 Task: In the  document Ai.odt, select heading and apply ' Italics' Use the "find feature" to find mentioned word and apply Strikethrough in: 'ethical considerations'. Insert smartchip (Place) on bottom of the page New York Insert the mentioned footnote for 6th word with font style Arial and font size 8: The source material provides additional context
Action: Mouse moved to (1215, 146)
Screenshot: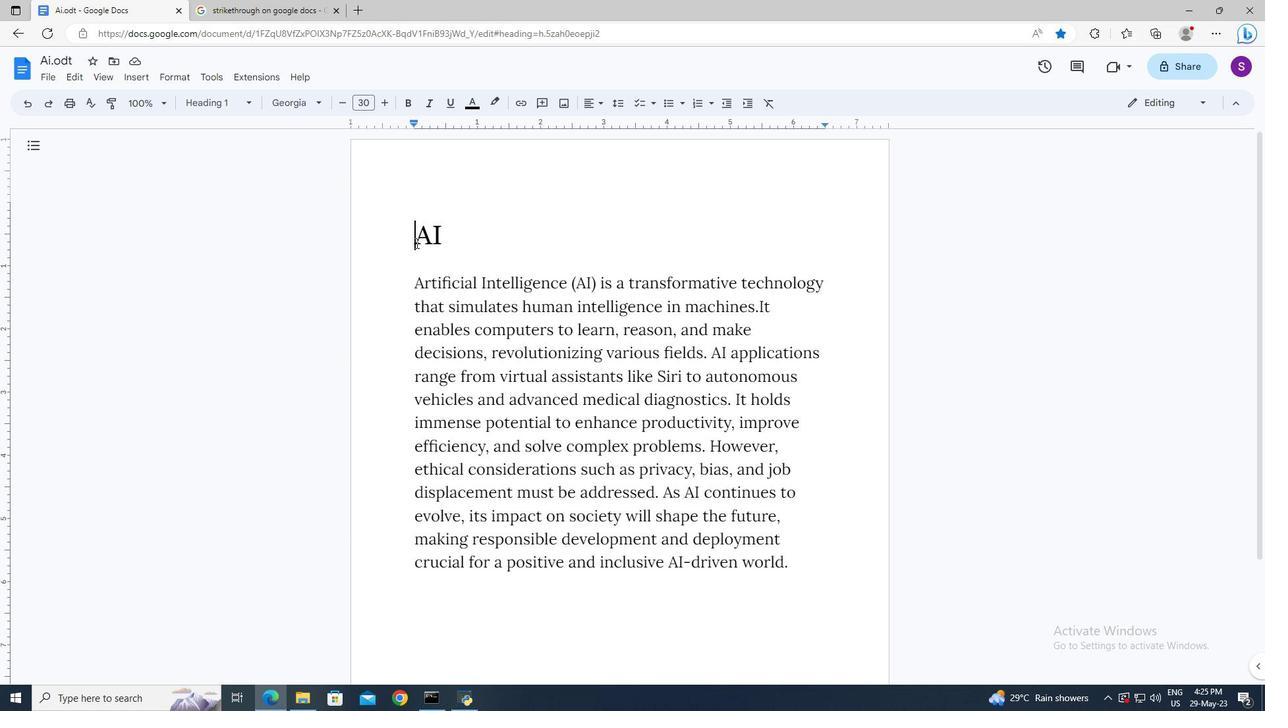 
Action: Mouse pressed left at (1215, 146)
Screenshot: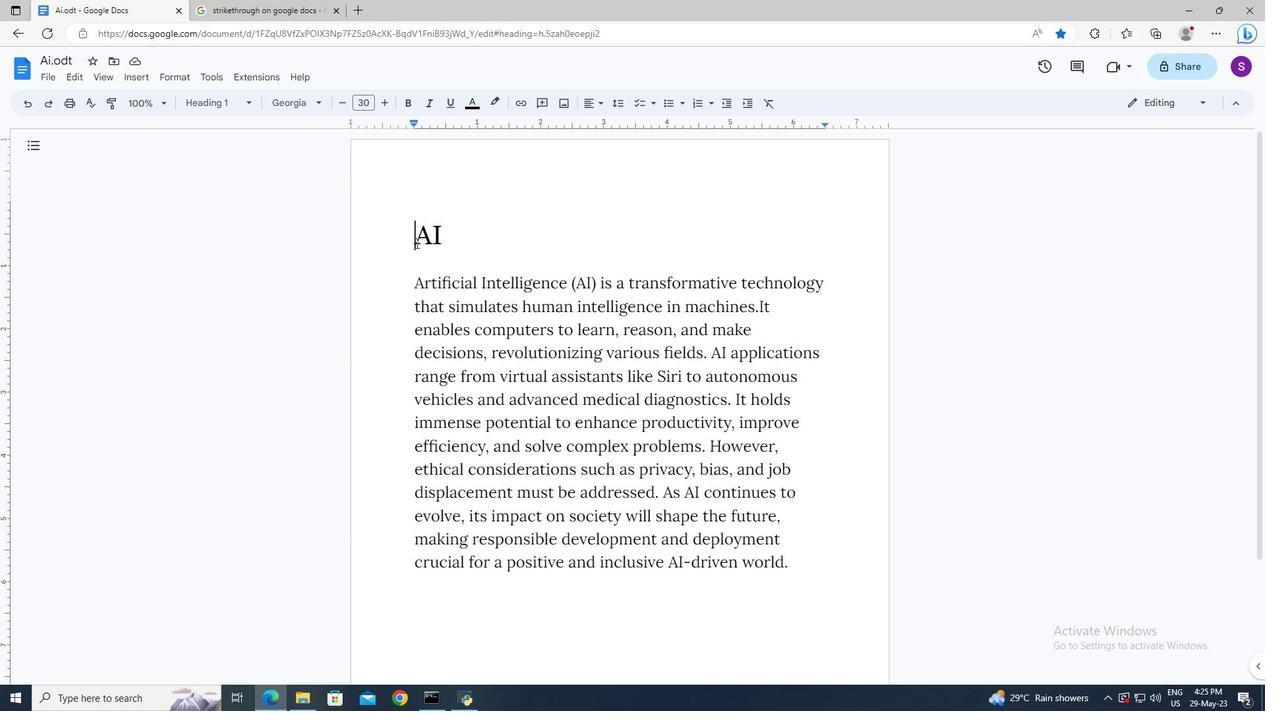 
Action: Mouse moved to (415, 243)
Screenshot: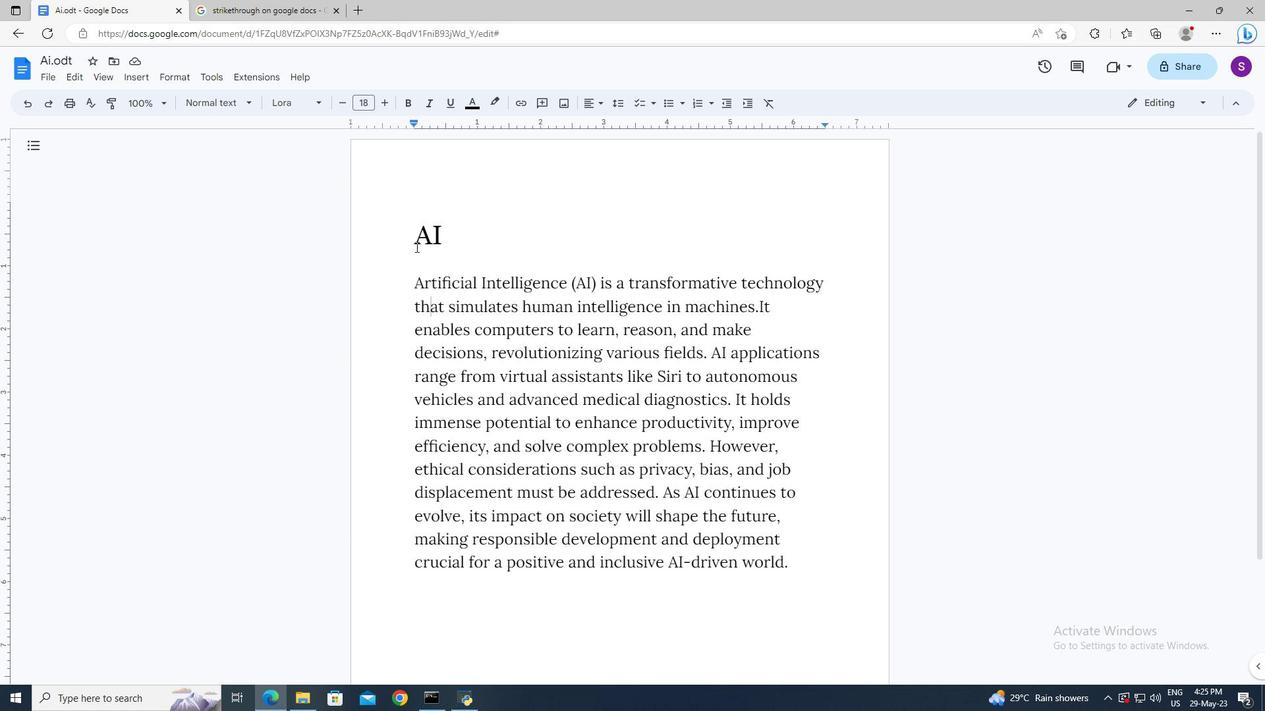 
Action: Mouse pressed left at (415, 243)
Screenshot: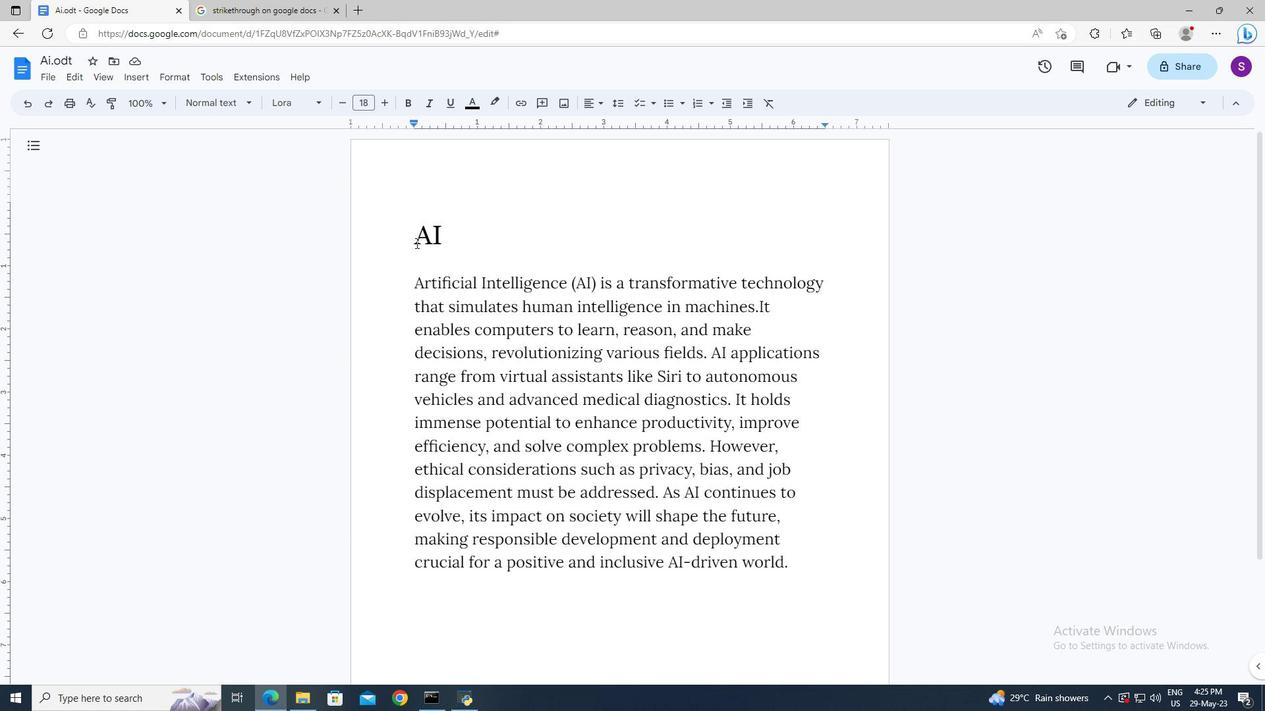
Action: Key pressed <Key.shift><Key.right>
Screenshot: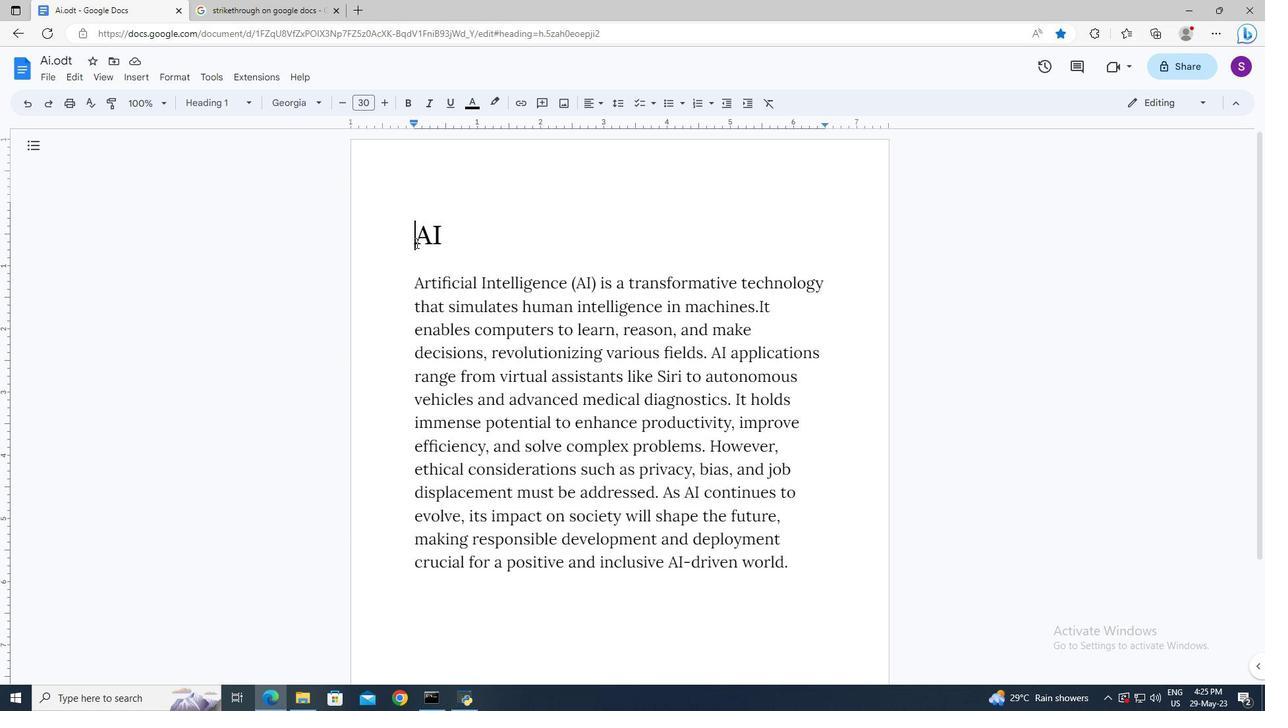 
Action: Mouse moved to (432, 108)
Screenshot: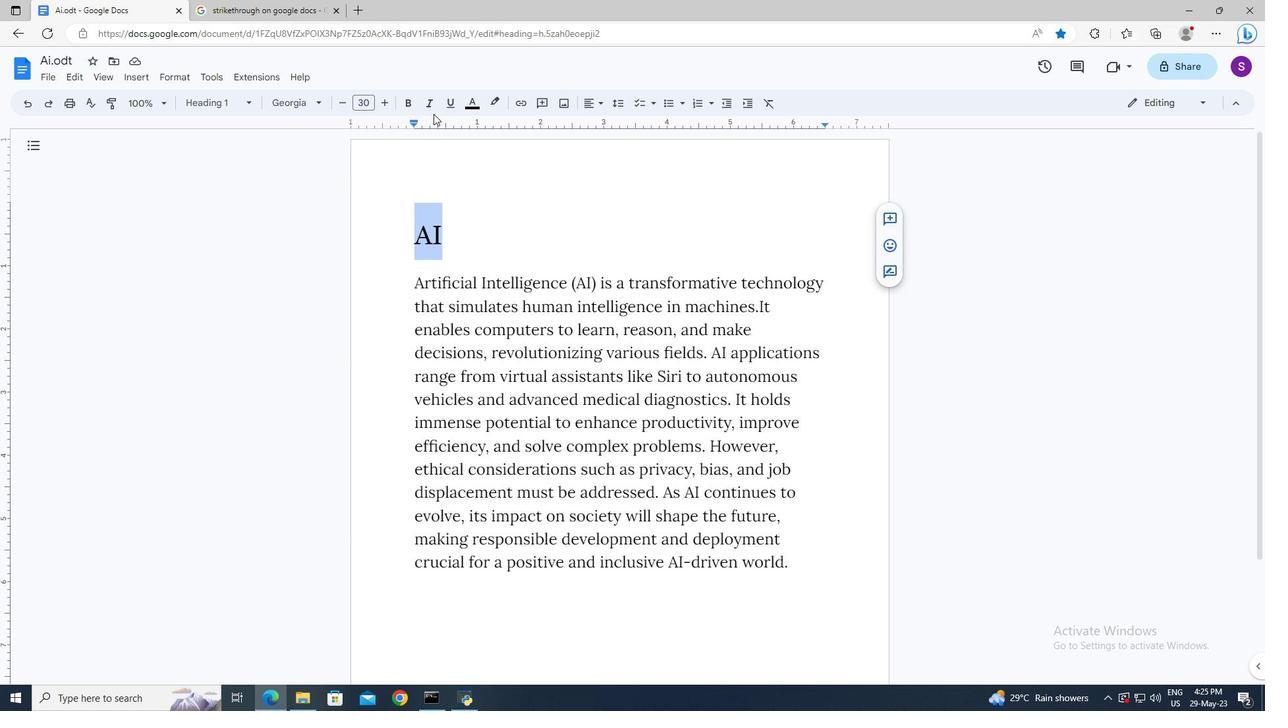 
Action: Mouse pressed left at (432, 108)
Screenshot: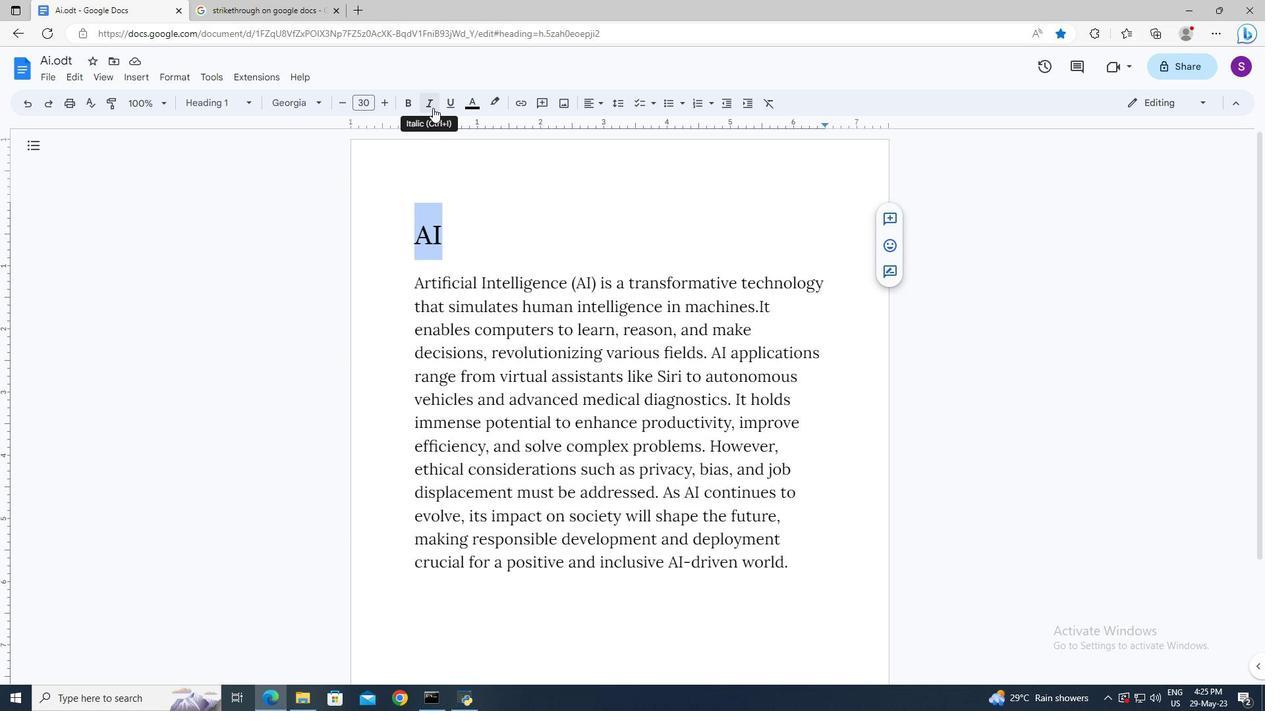 
Action: Mouse moved to (501, 204)
Screenshot: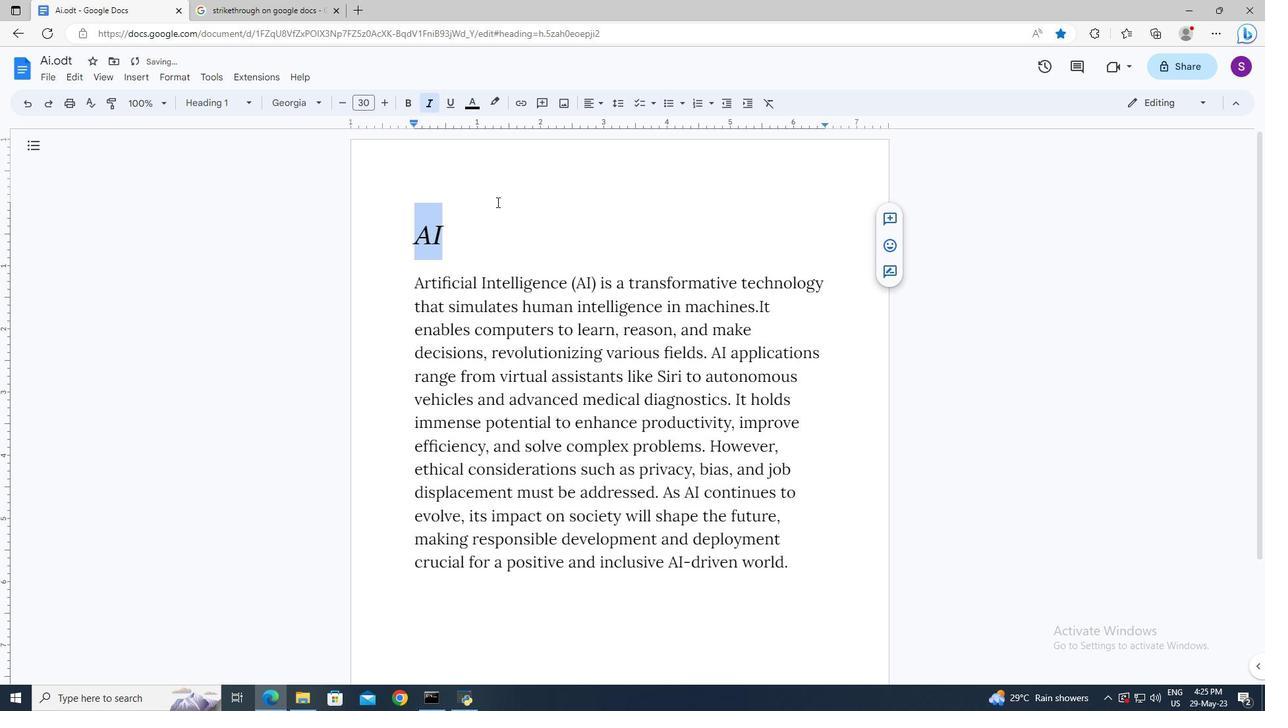 
Action: Mouse pressed left at (501, 204)
Screenshot: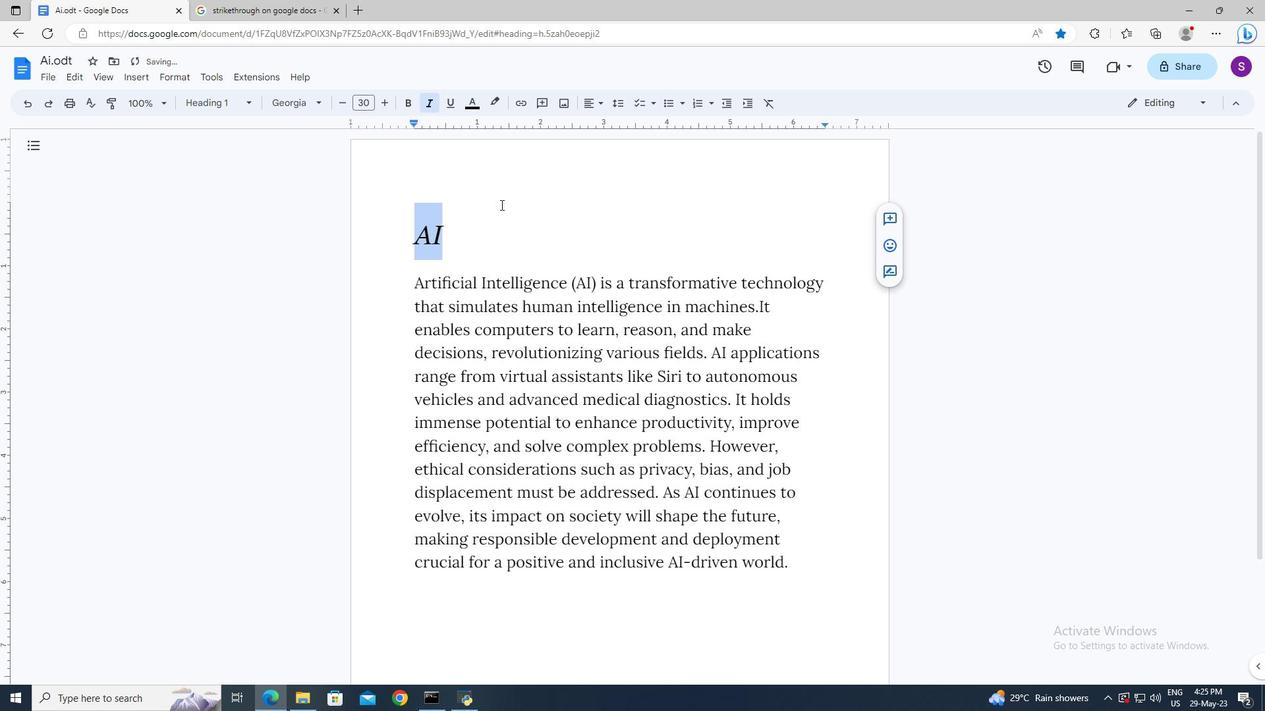 
Action: Key pressed ctrl+Fethical<Key.space>considerations<Key.enter>
Screenshot: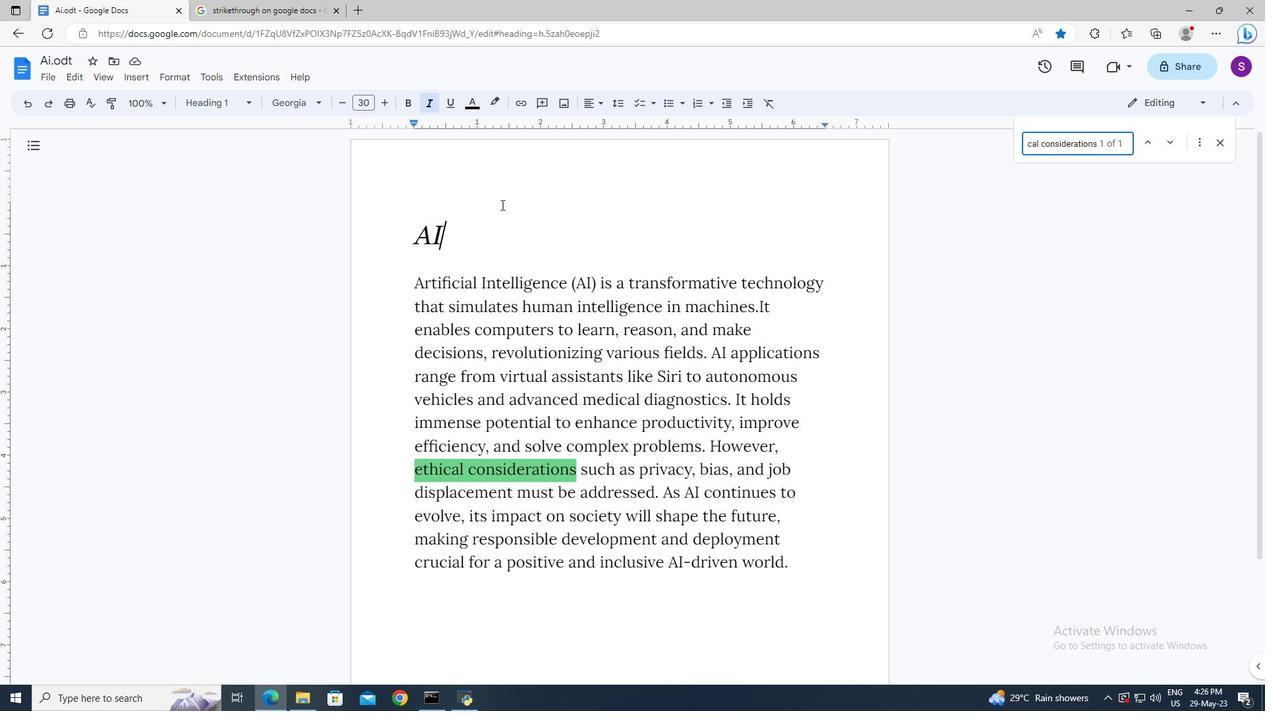 
Action: Mouse moved to (187, 82)
Screenshot: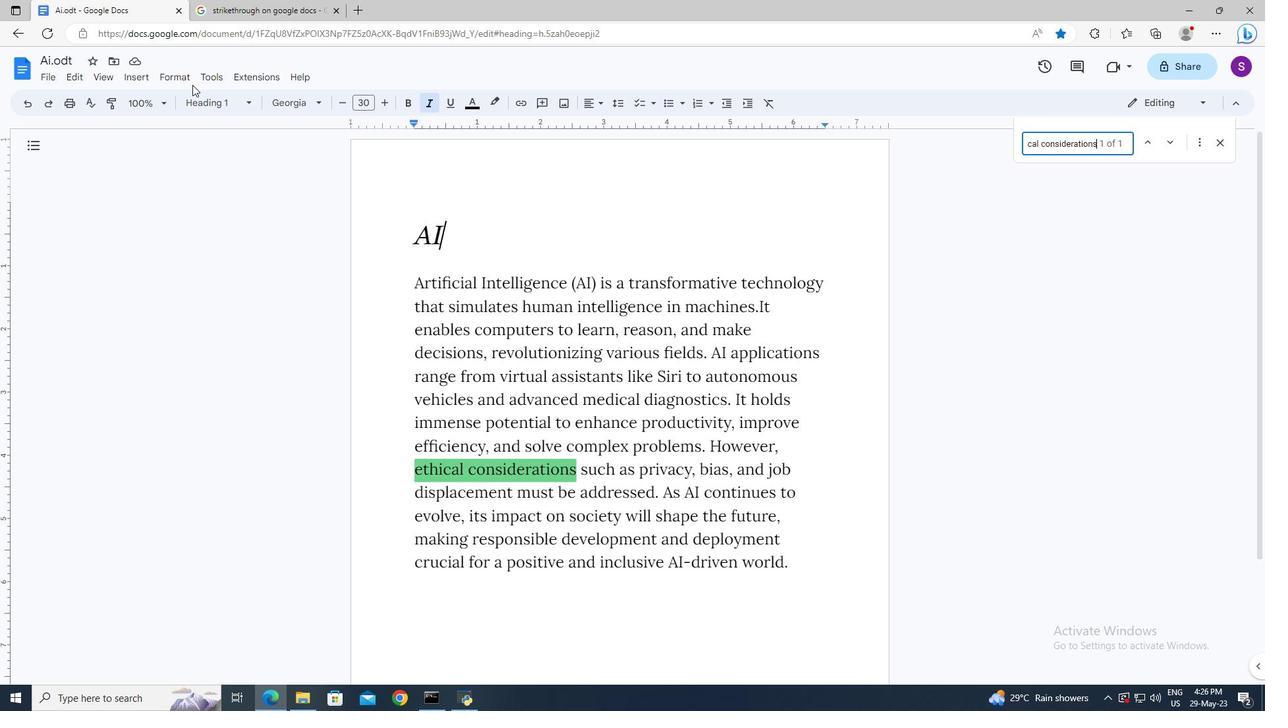 
Action: Mouse pressed left at (187, 82)
Screenshot: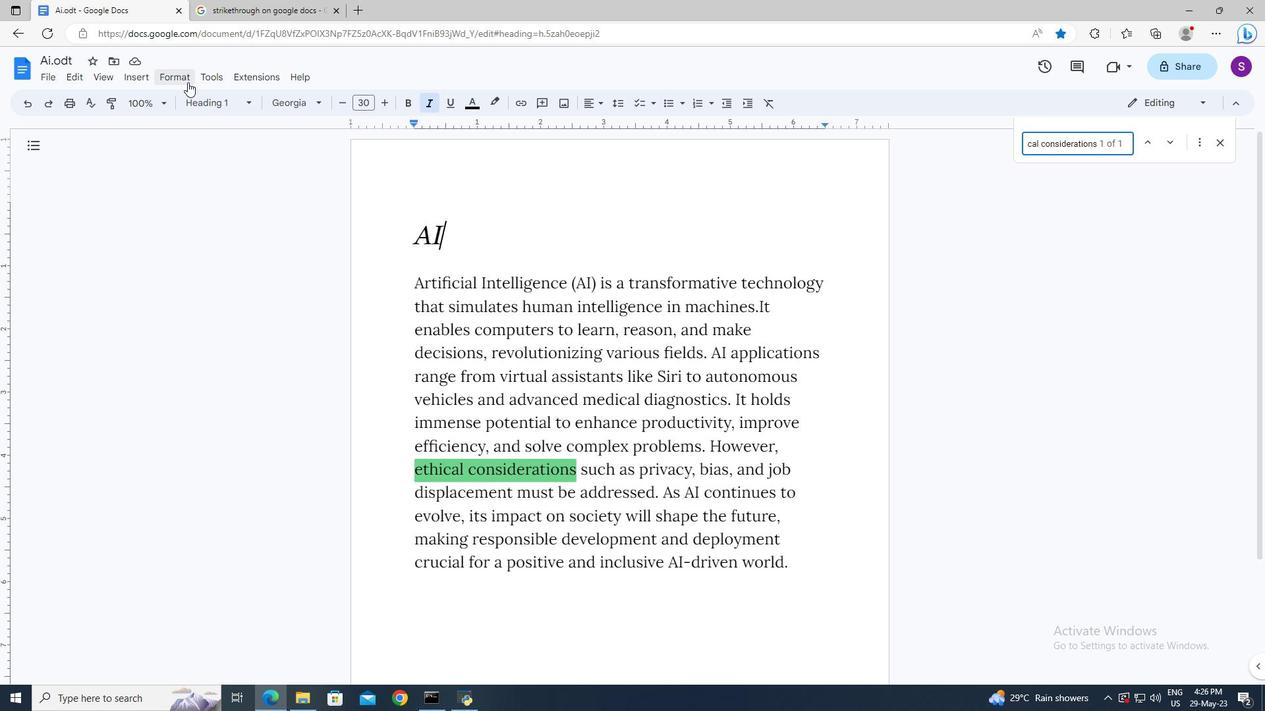 
Action: Mouse moved to (412, 159)
Screenshot: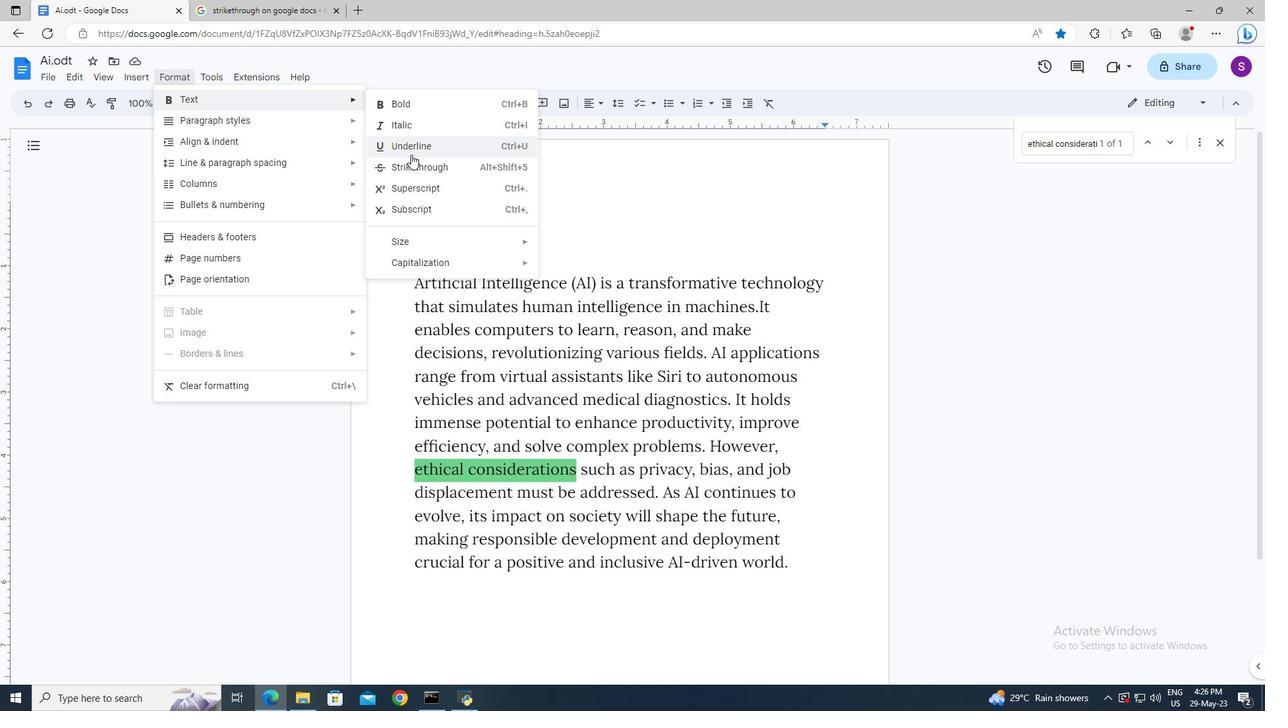 
Action: Mouse pressed left at (412, 159)
Screenshot: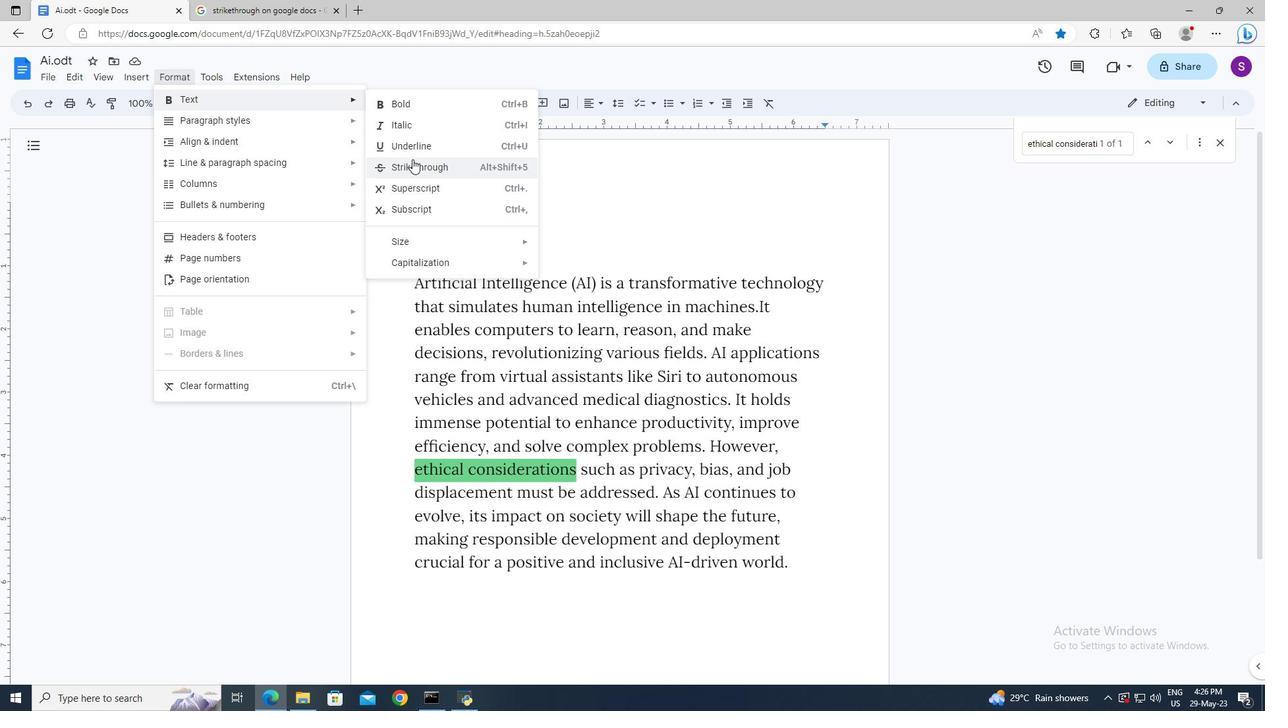
Action: Mouse moved to (429, 472)
Screenshot: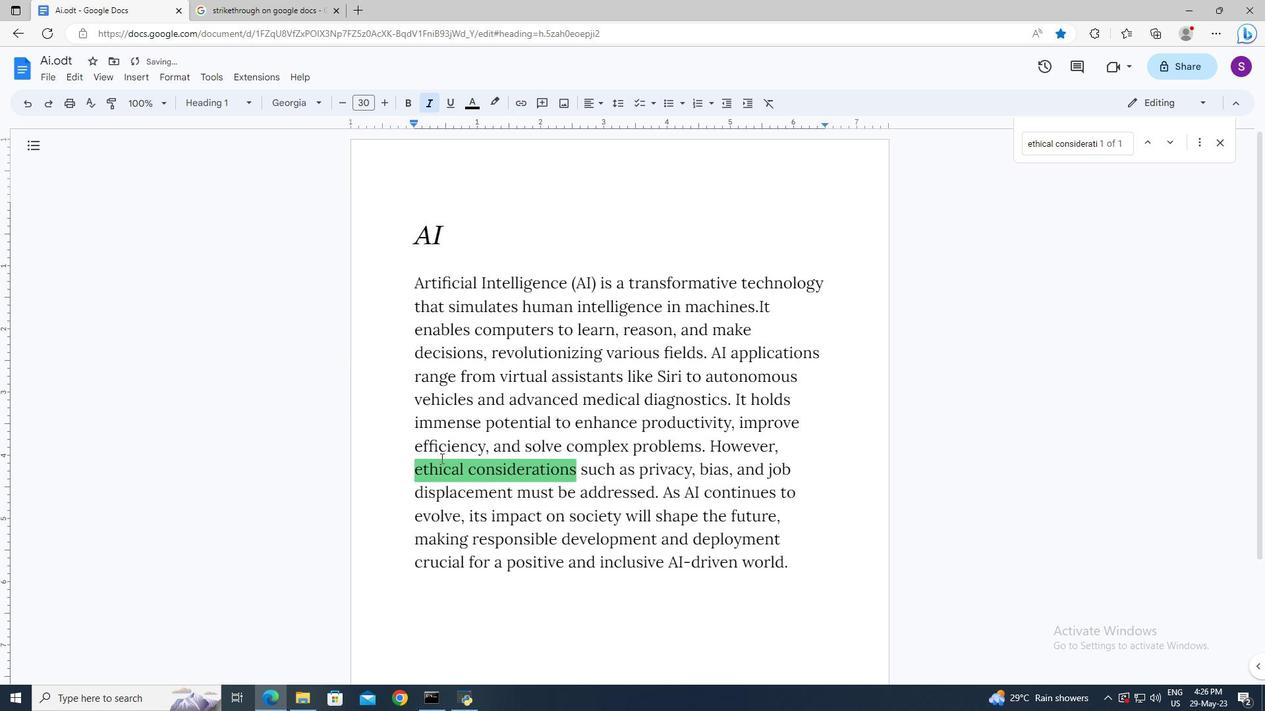 
Action: Mouse pressed left at (429, 472)
Screenshot: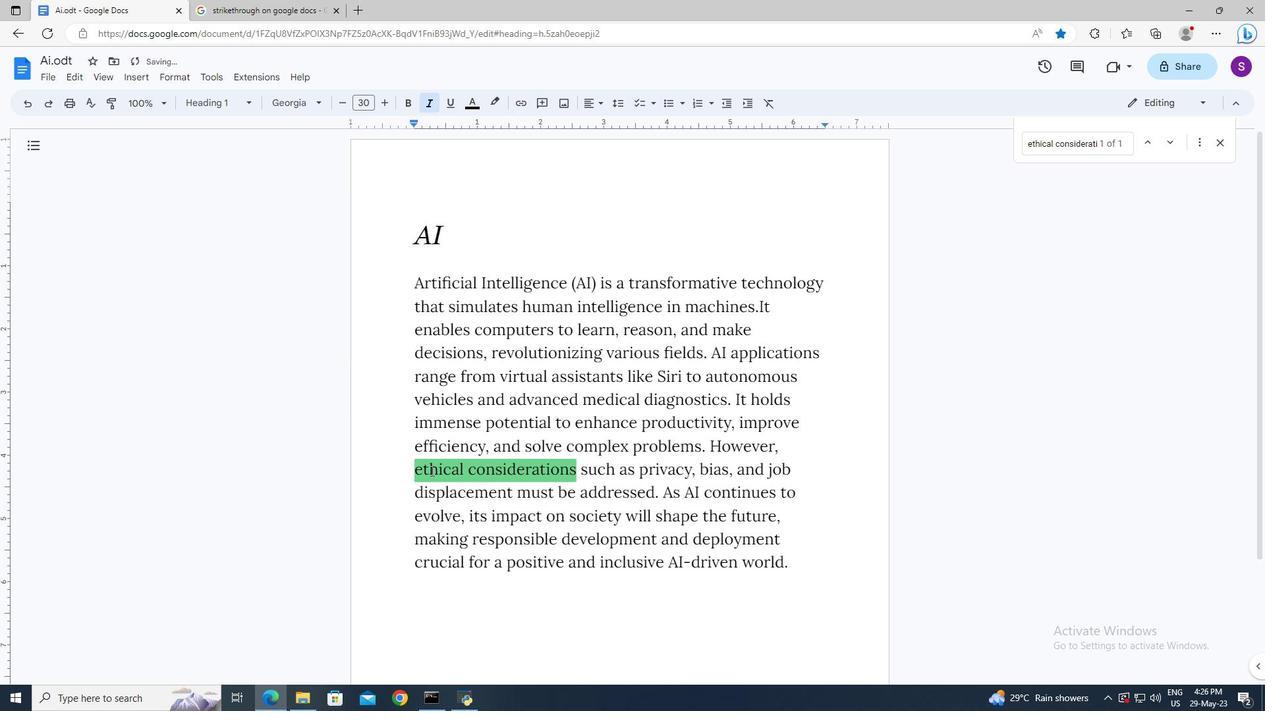
Action: Mouse moved to (415, 467)
Screenshot: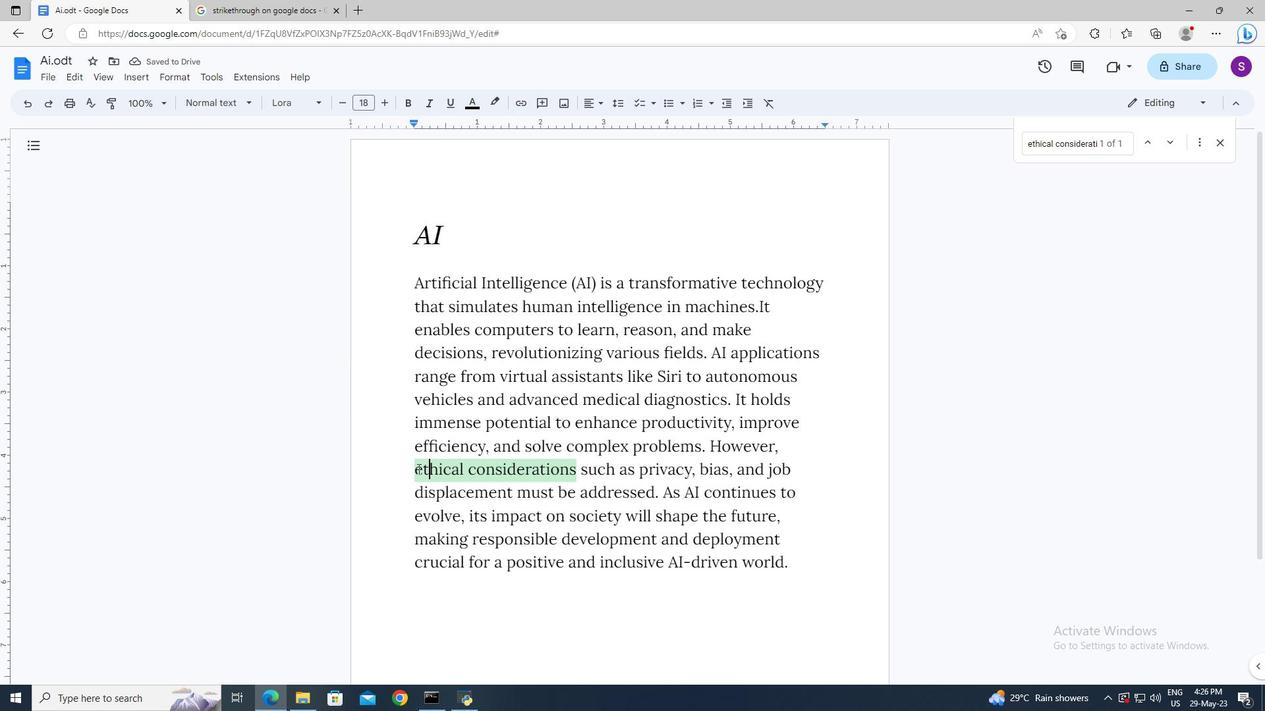 
Action: Mouse pressed left at (415, 467)
Screenshot: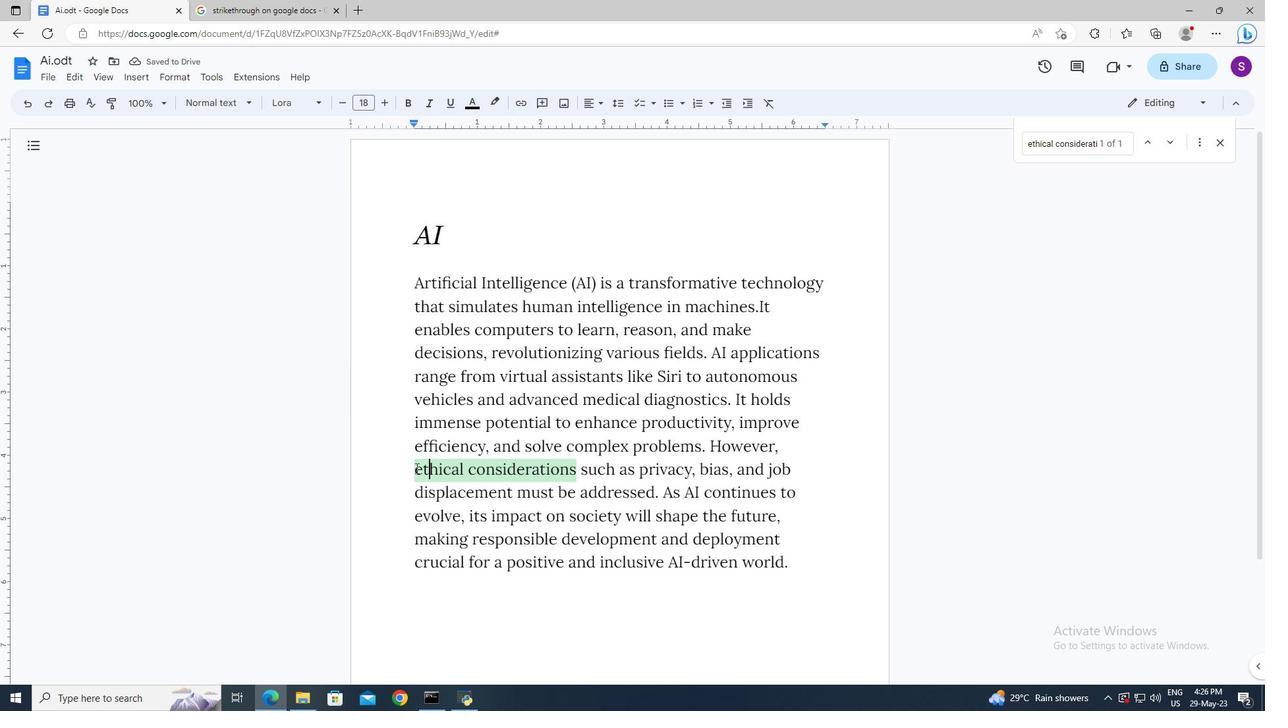 
Action: Mouse moved to (551, 469)
Screenshot: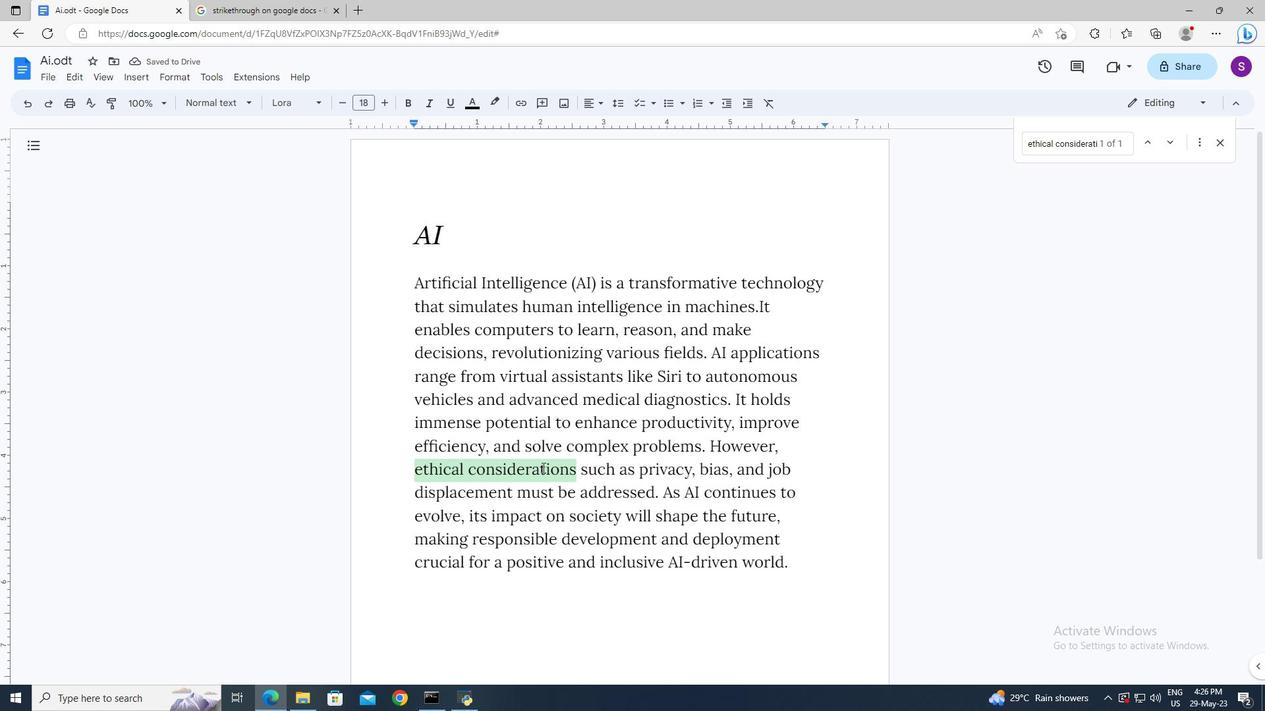 
Action: Key pressed <Key.shift>
Screenshot: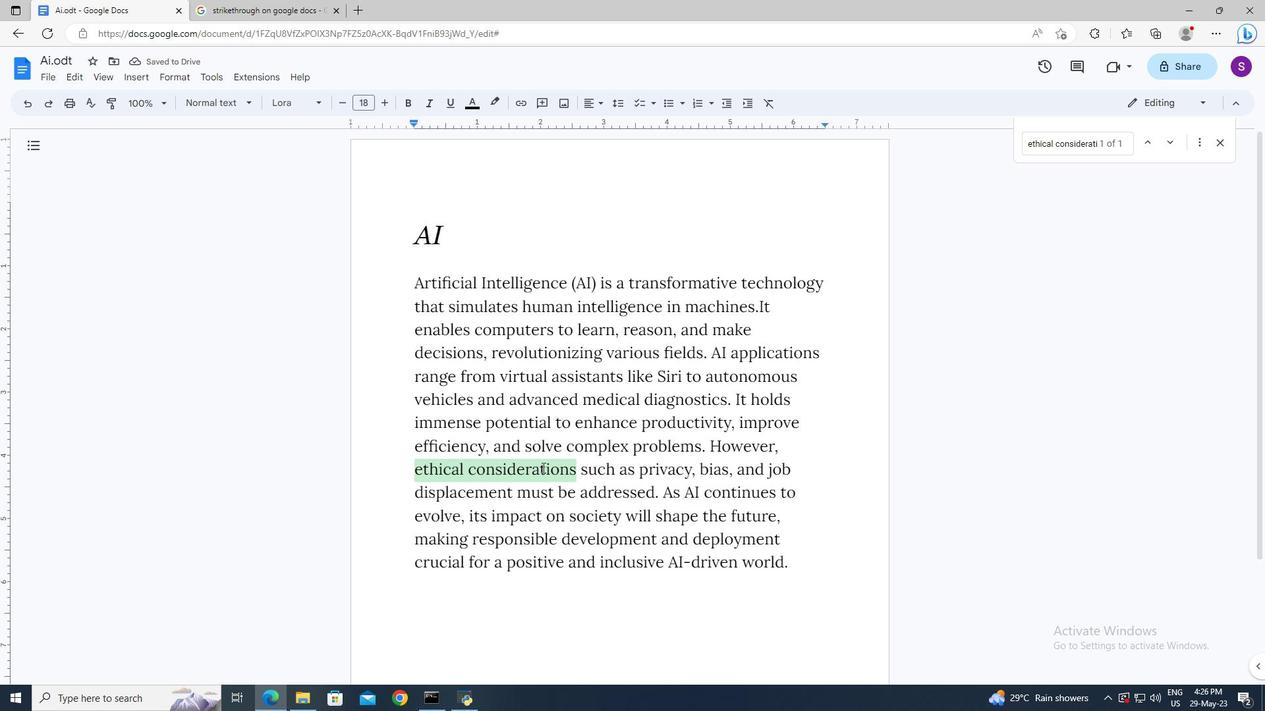 
Action: Mouse moved to (573, 472)
Screenshot: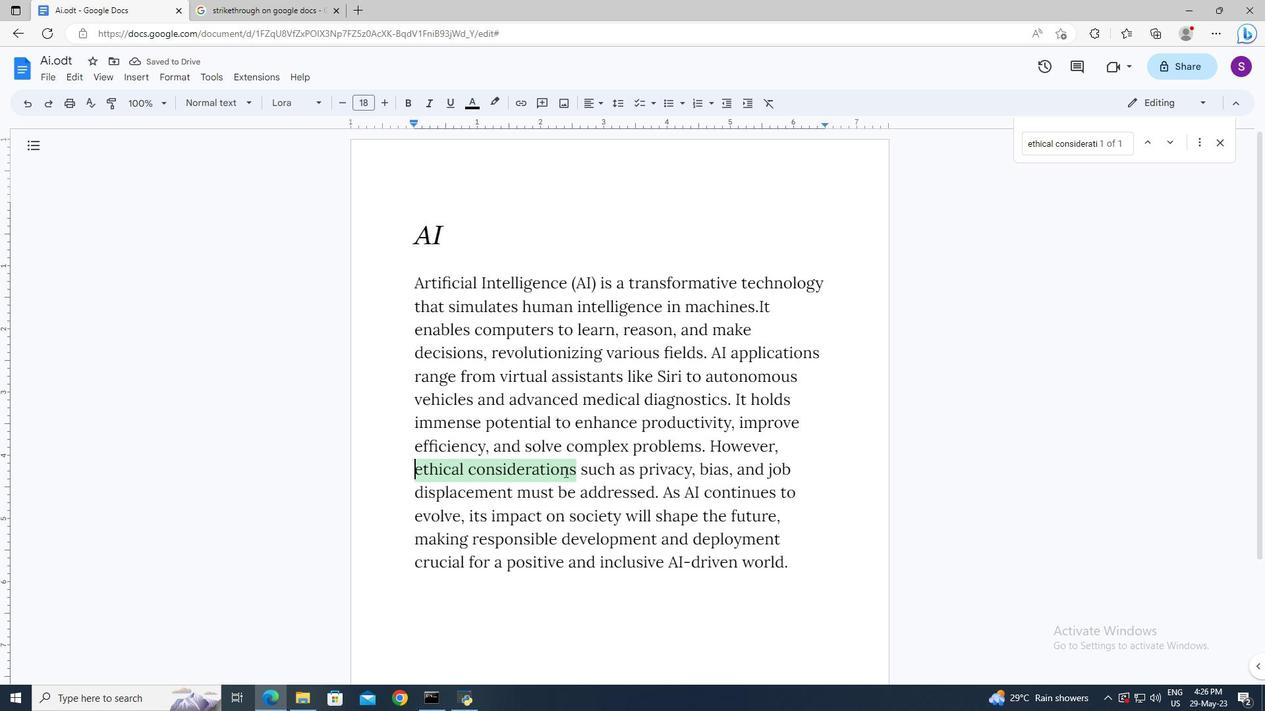 
Action: Key pressed <Key.shift>
Screenshot: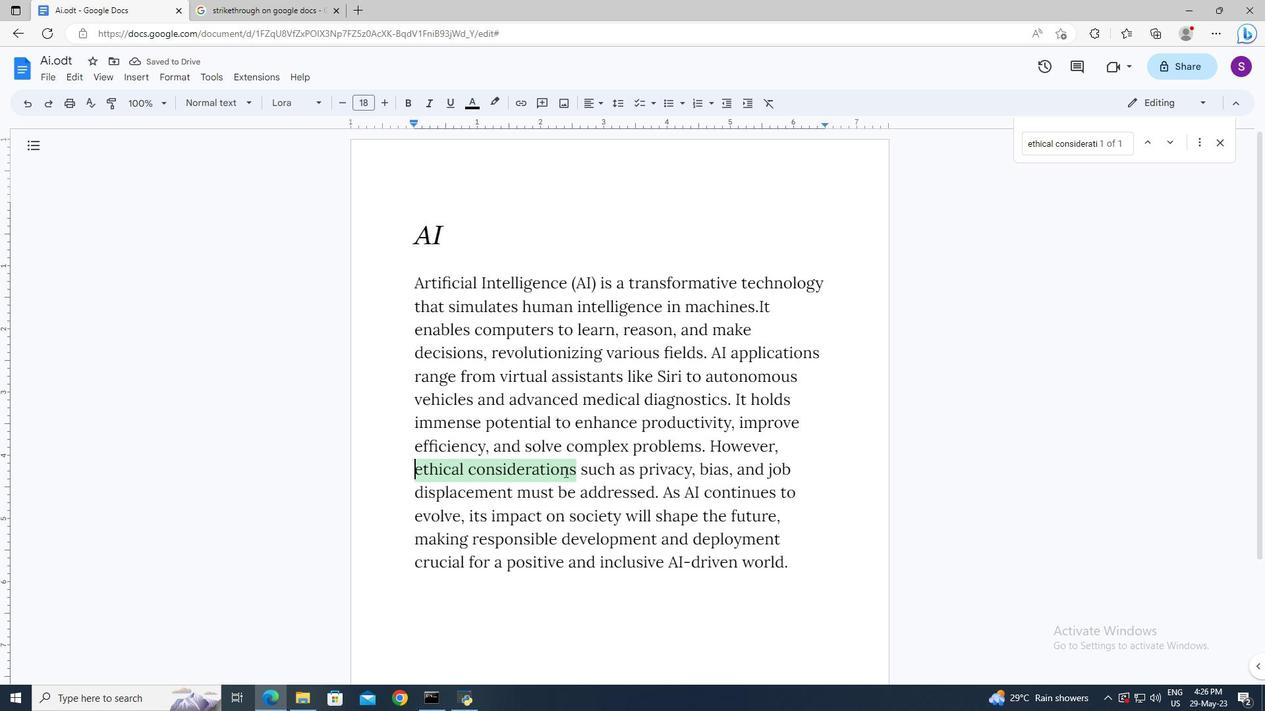 
Action: Mouse moved to (575, 471)
Screenshot: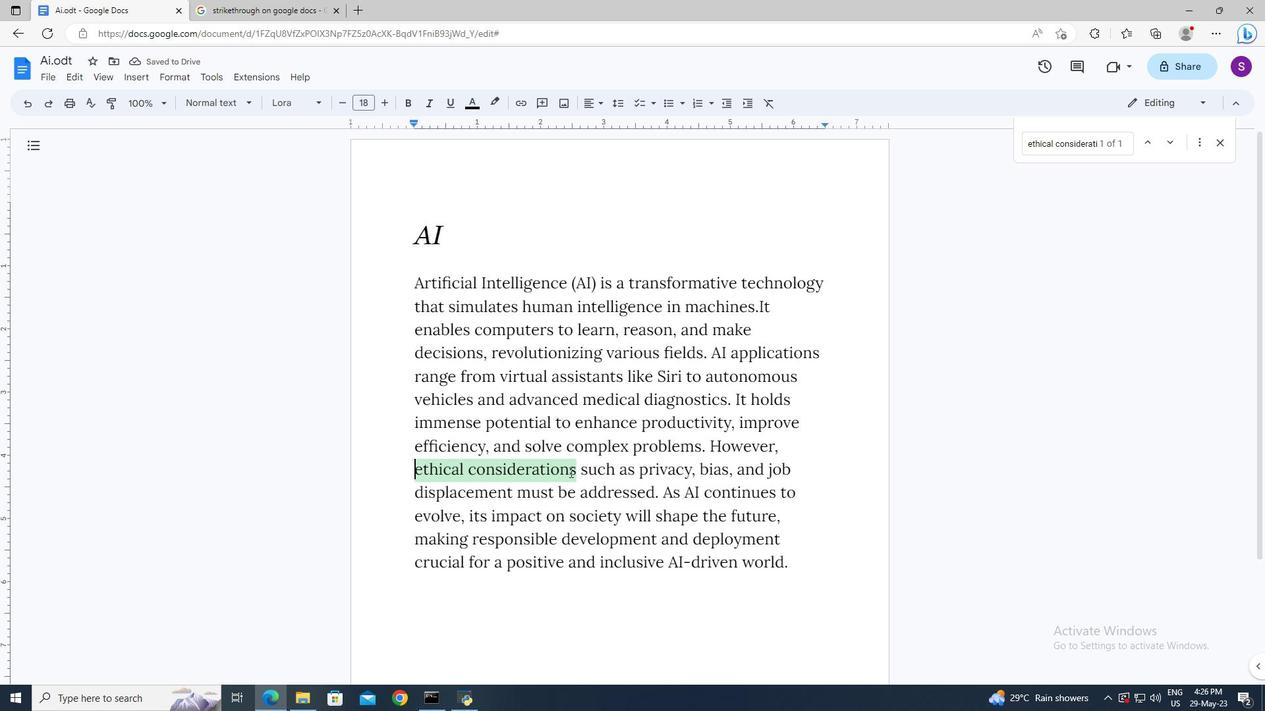 
Action: Key pressed <Key.shift><Key.shift><Key.shift><Key.shift><Key.shift><Key.shift>
Screenshot: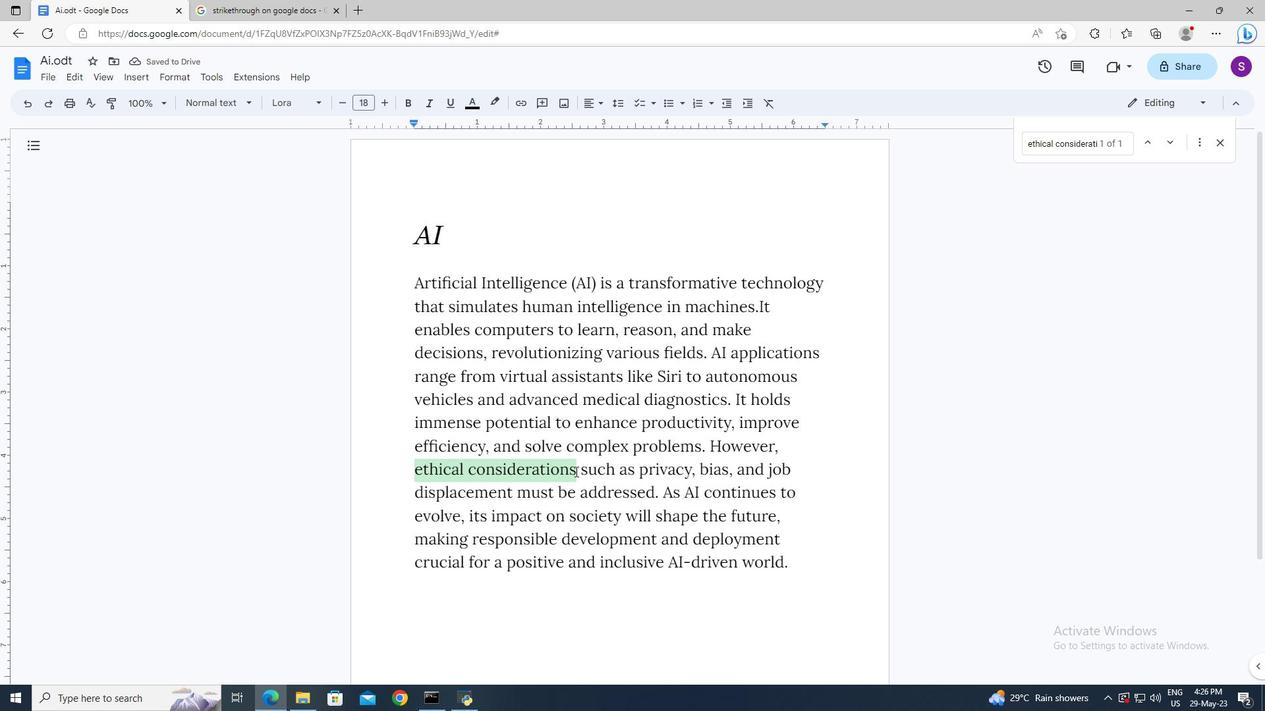 
Action: Mouse pressed left at (575, 471)
Screenshot: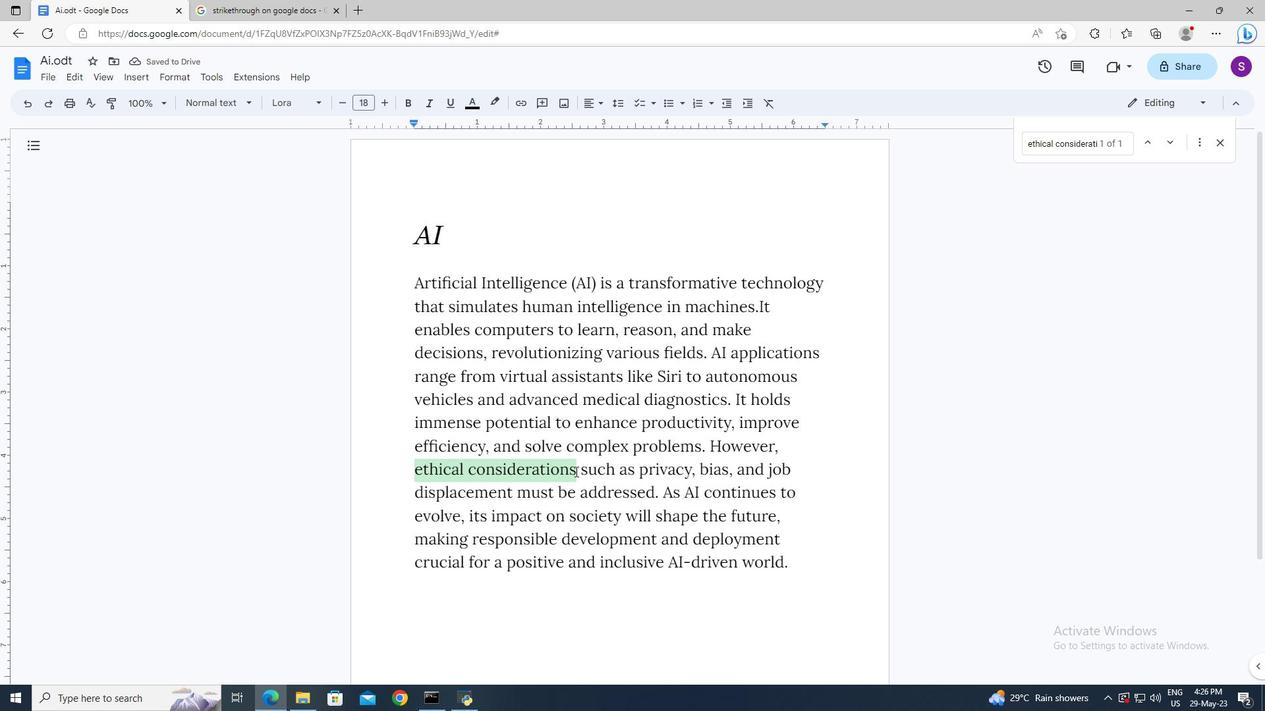 
Action: Key pressed <Key.shift><Key.shift><Key.shift><Key.shift><Key.shift><Key.shift>
Screenshot: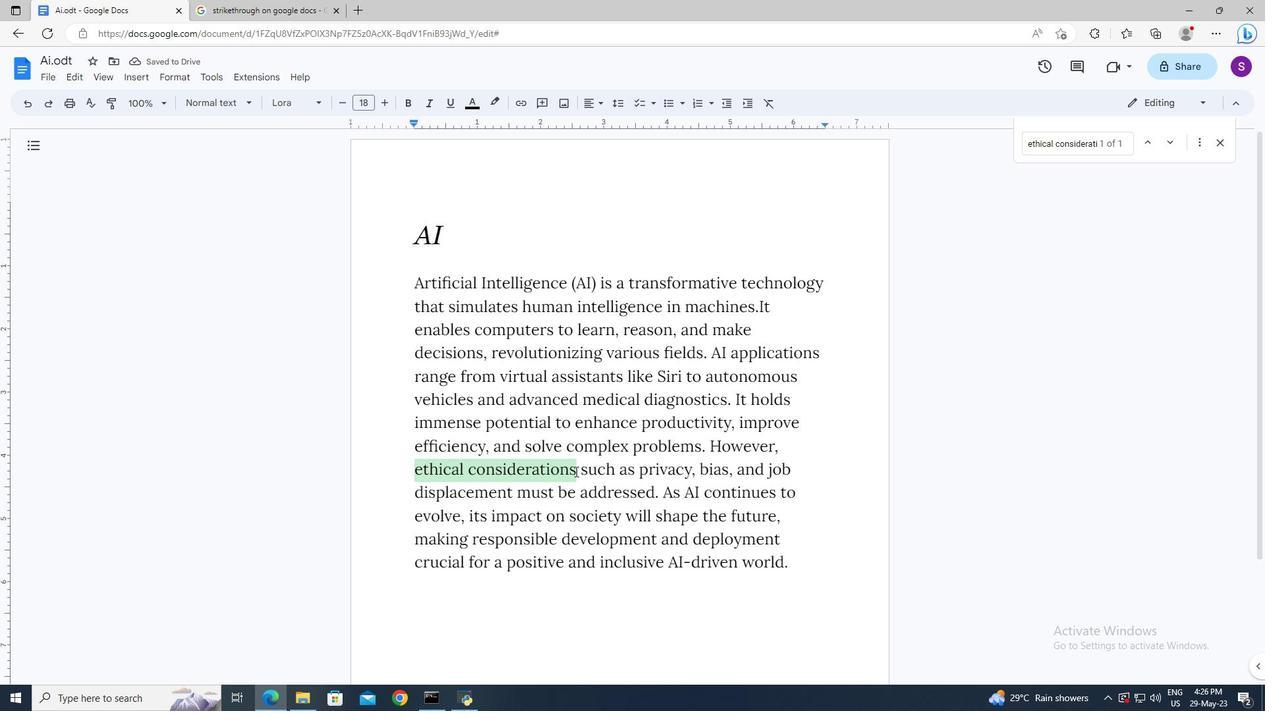 
Action: Mouse moved to (185, 82)
Screenshot: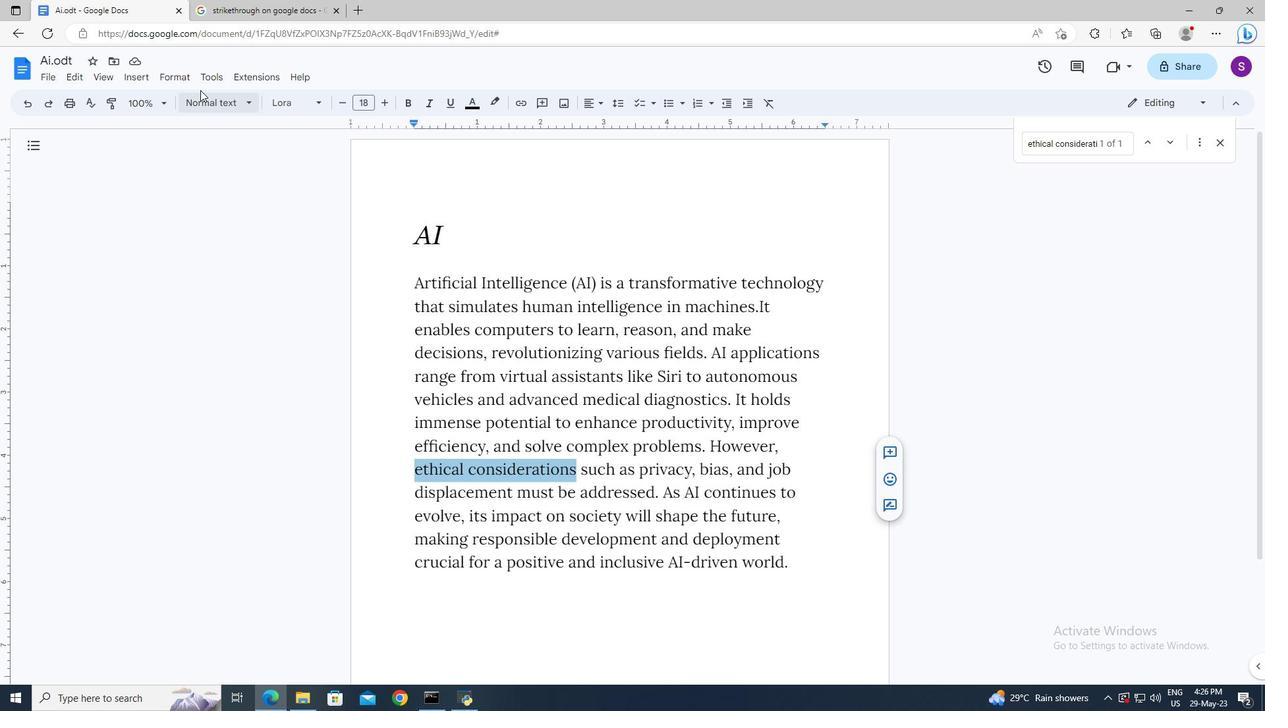 
Action: Mouse pressed left at (185, 82)
Screenshot: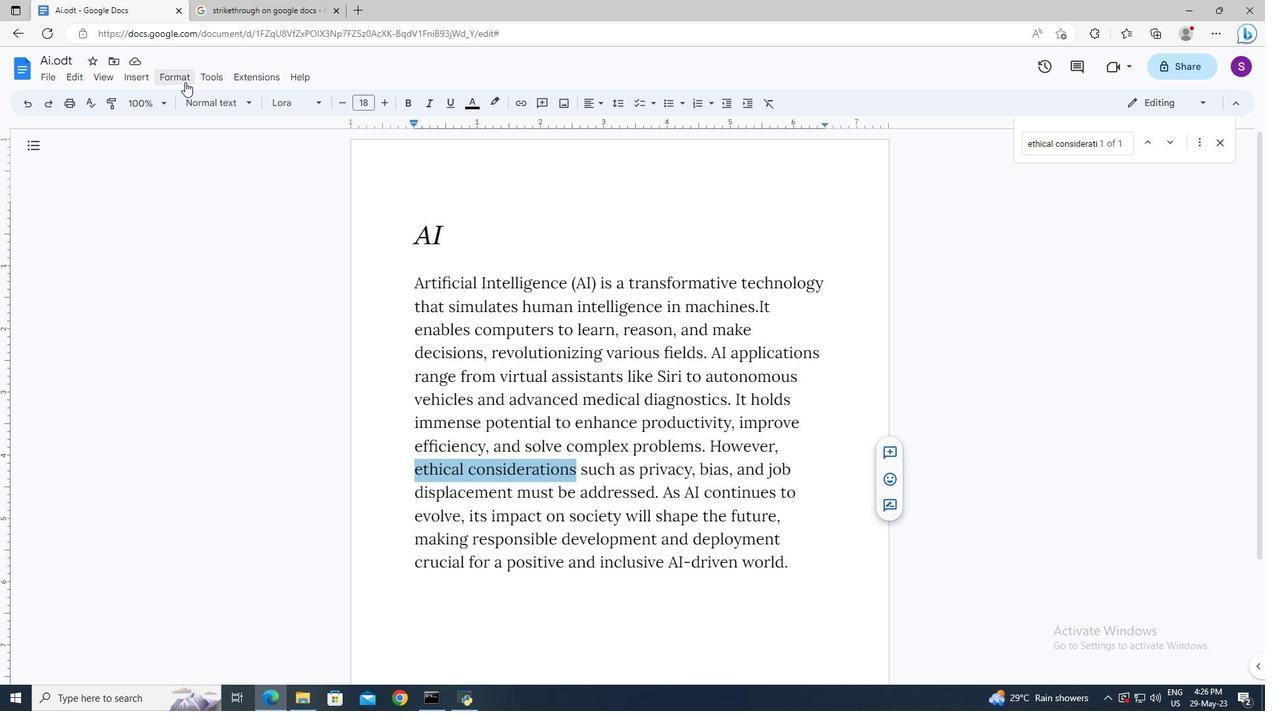 
Action: Mouse moved to (407, 164)
Screenshot: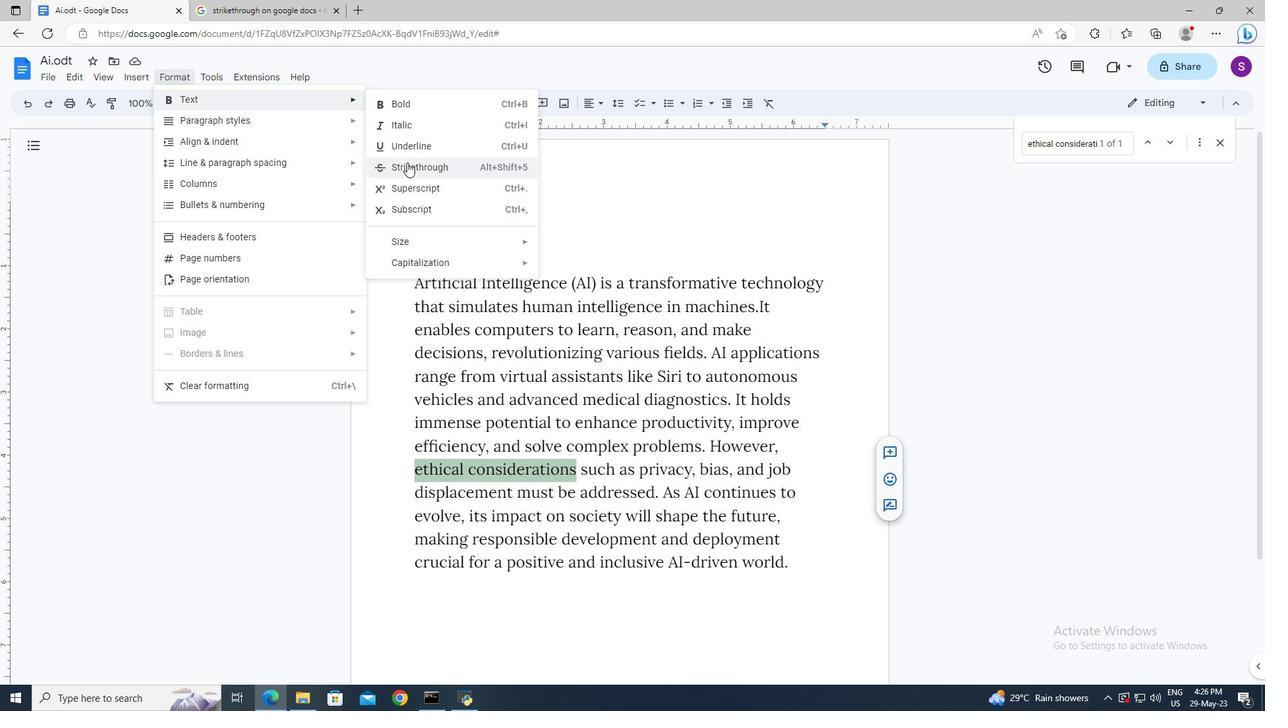 
Action: Mouse pressed left at (407, 164)
Screenshot: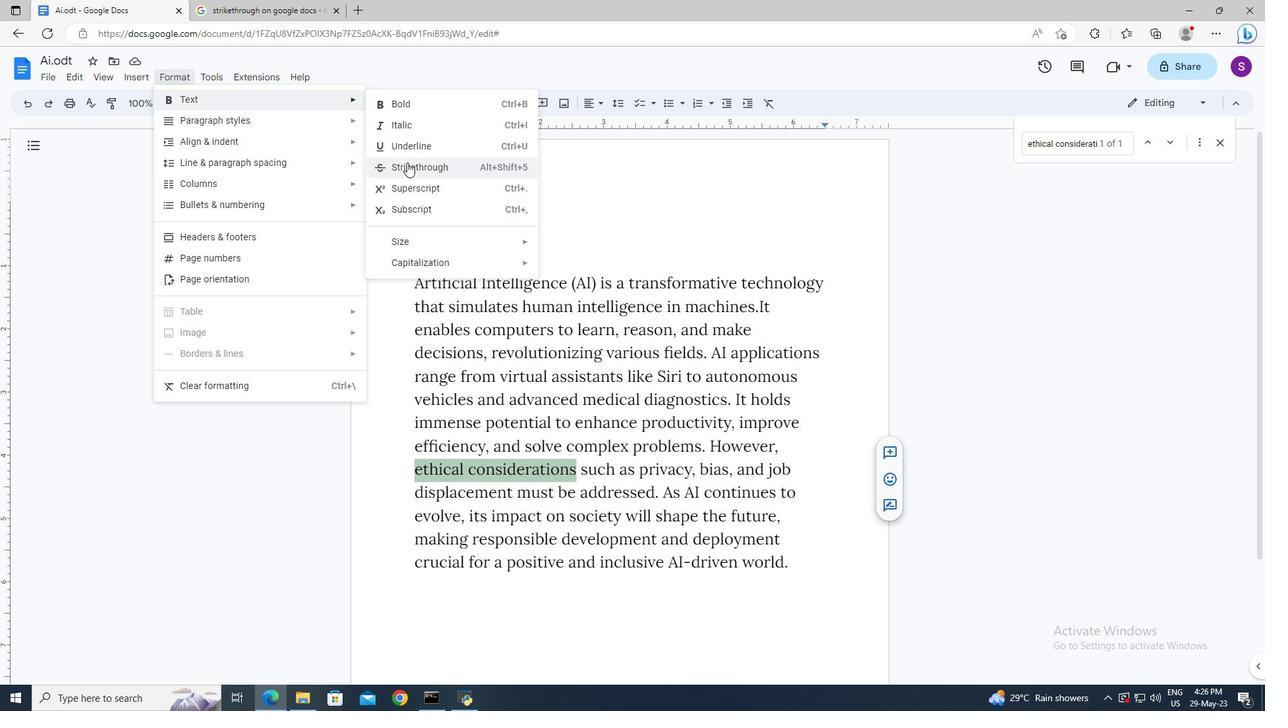 
Action: Mouse moved to (510, 343)
Screenshot: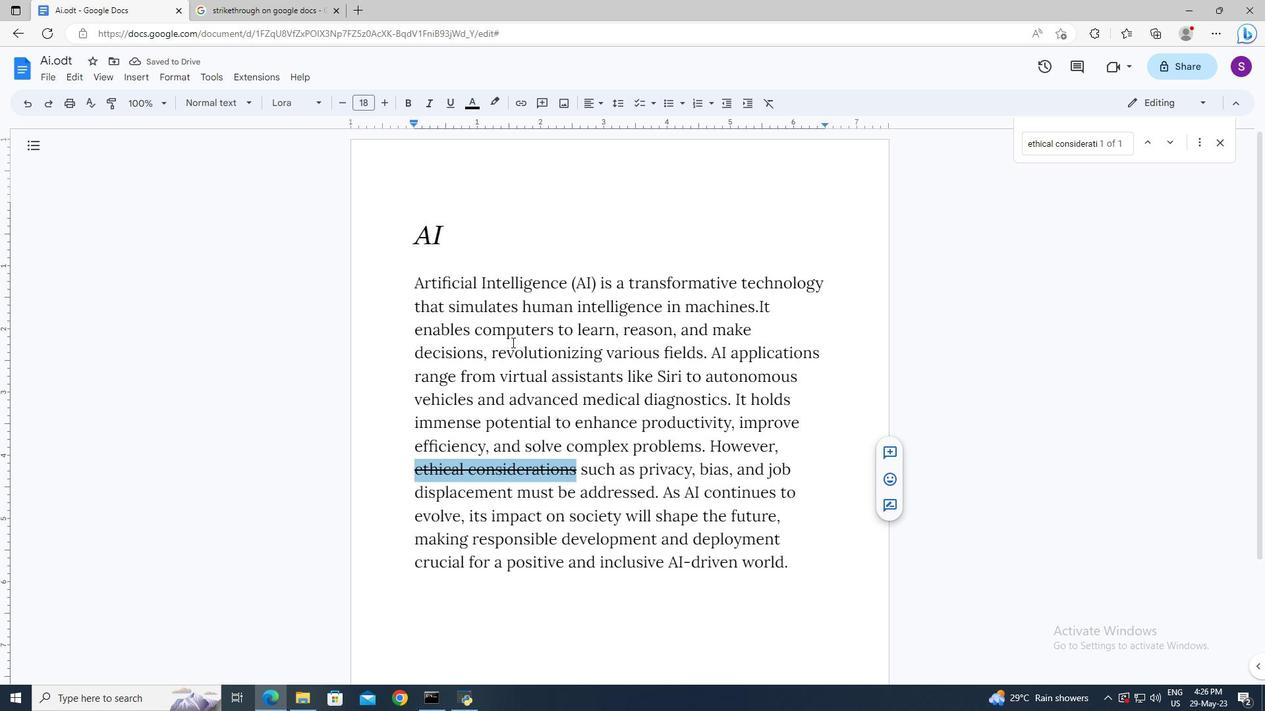 
Action: Mouse scrolled (510, 343) with delta (0, 0)
Screenshot: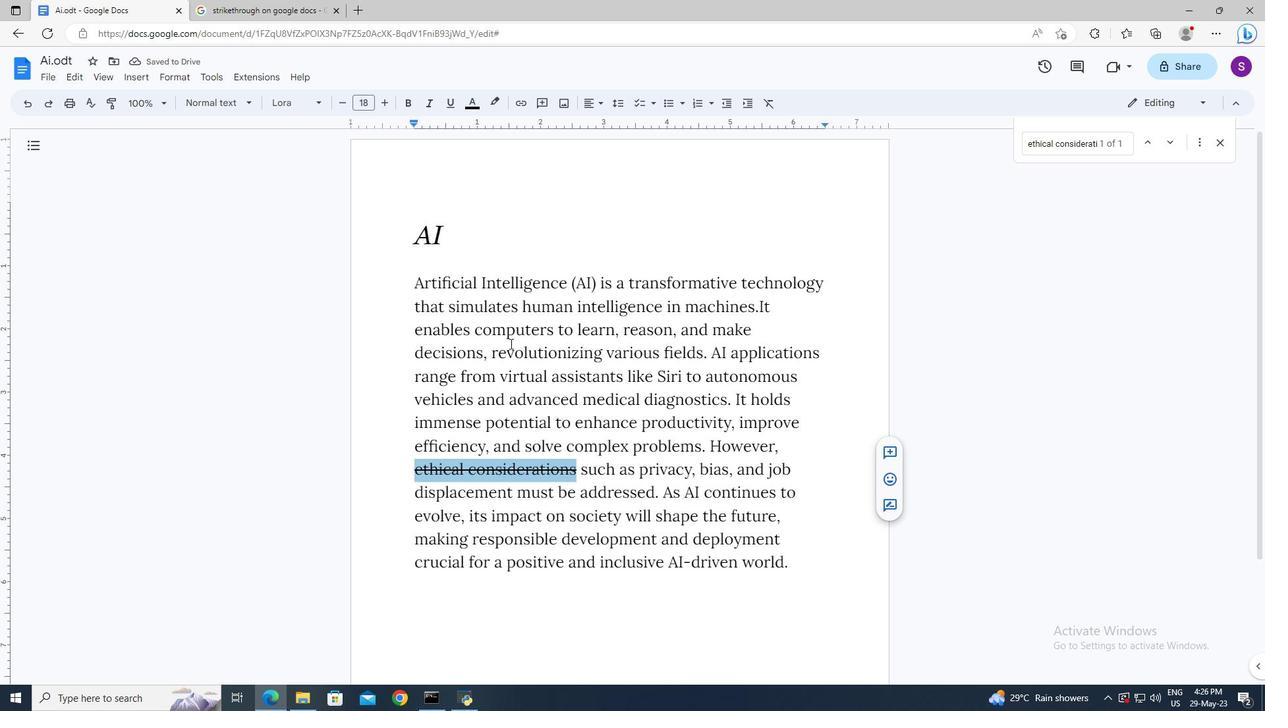 
Action: Mouse moved to (491, 462)
Screenshot: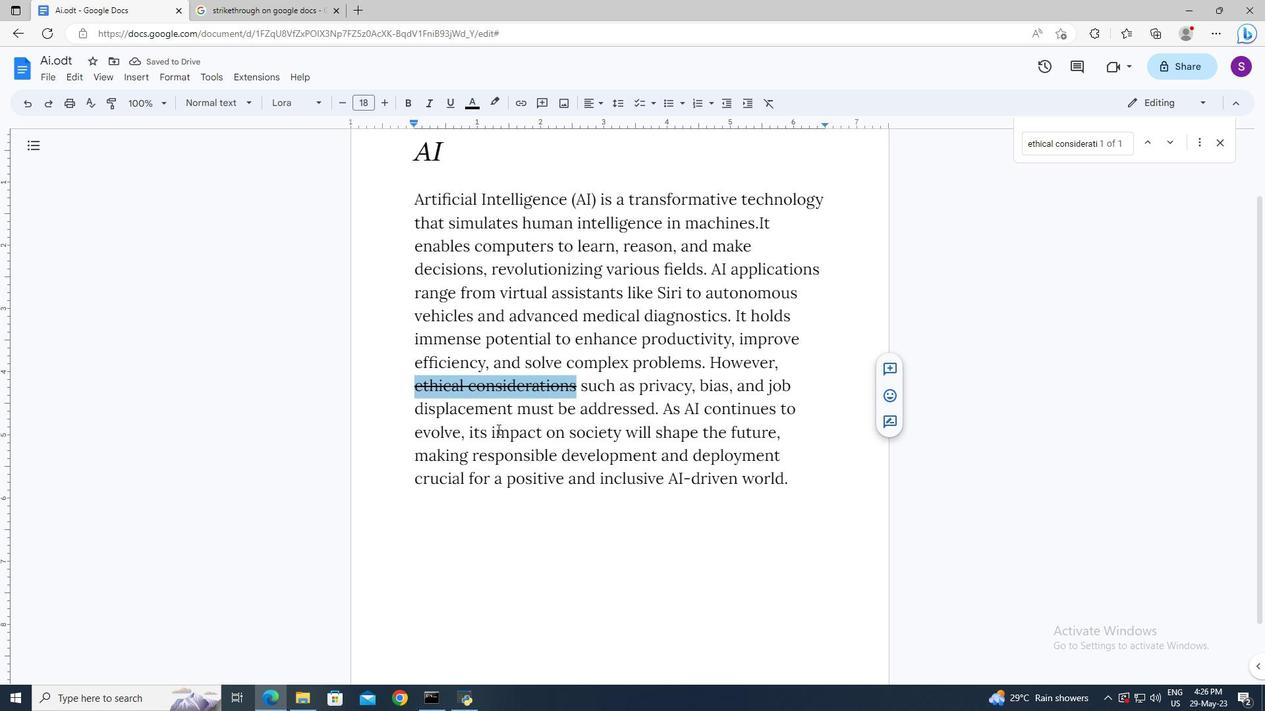 
Action: Mouse scrolled (491, 461) with delta (0, 0)
Screenshot: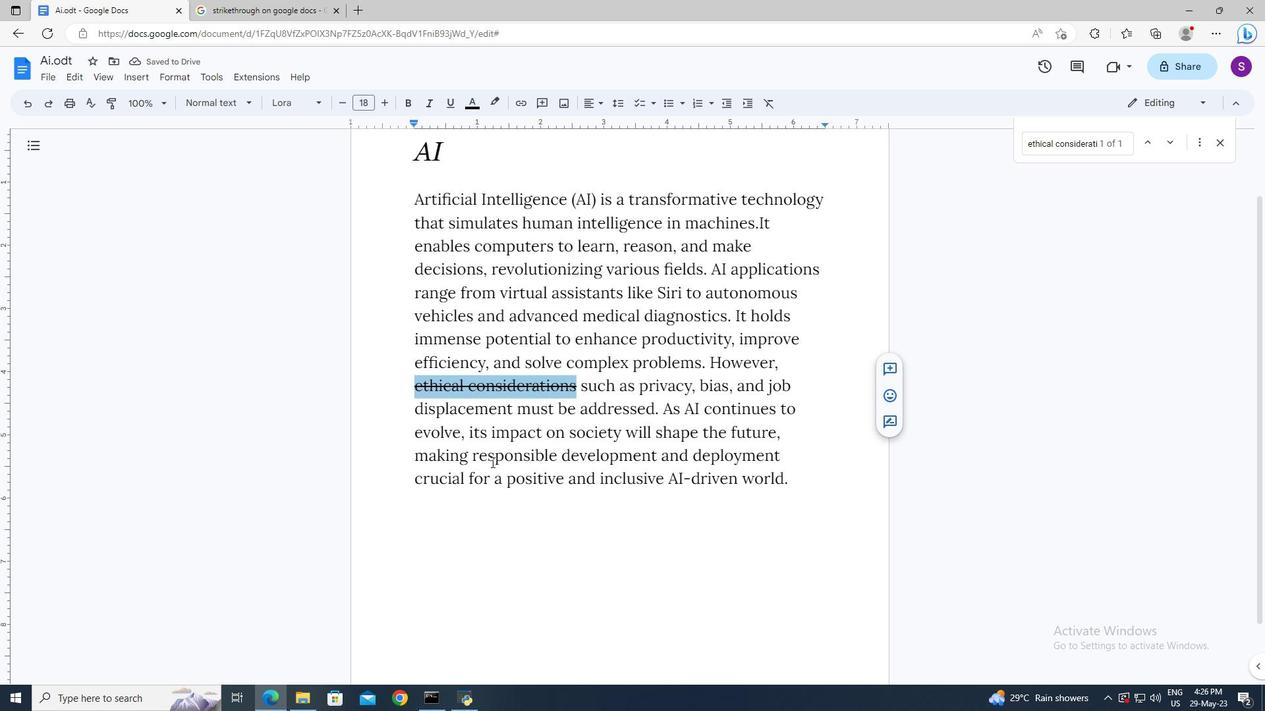 
Action: Mouse scrolled (491, 461) with delta (0, 0)
Screenshot: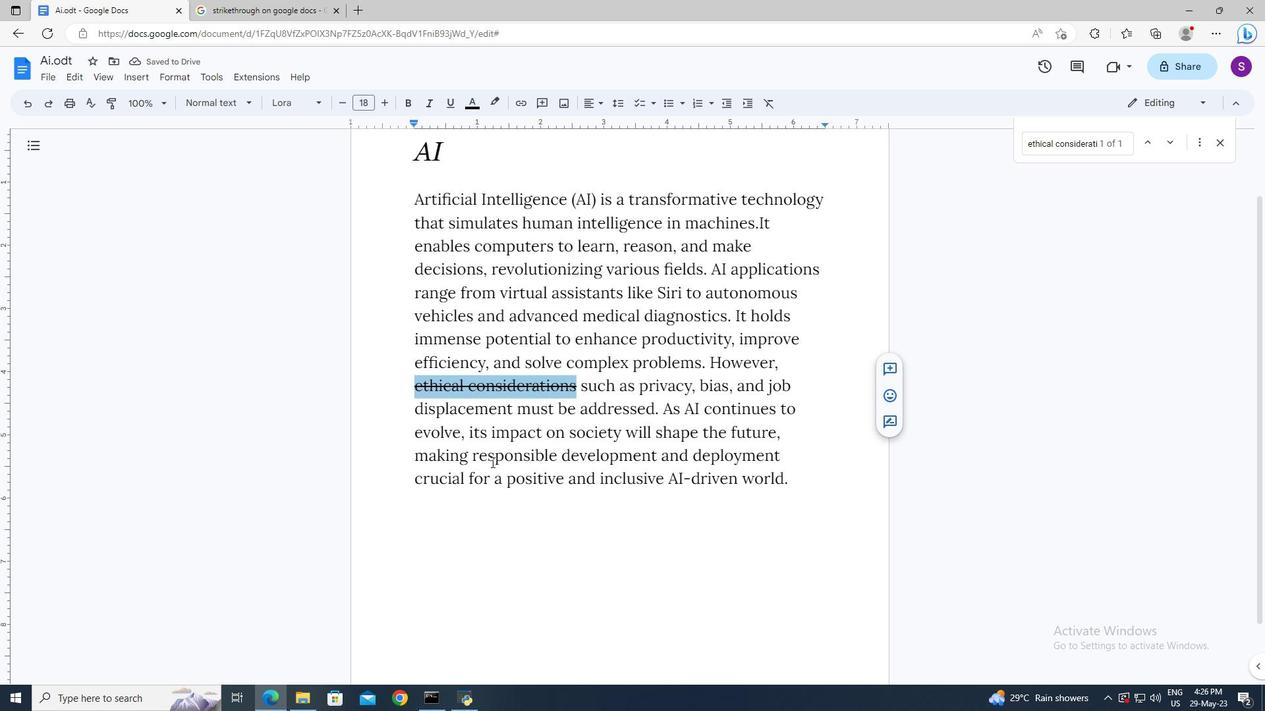 
Action: Mouse moved to (431, 641)
Screenshot: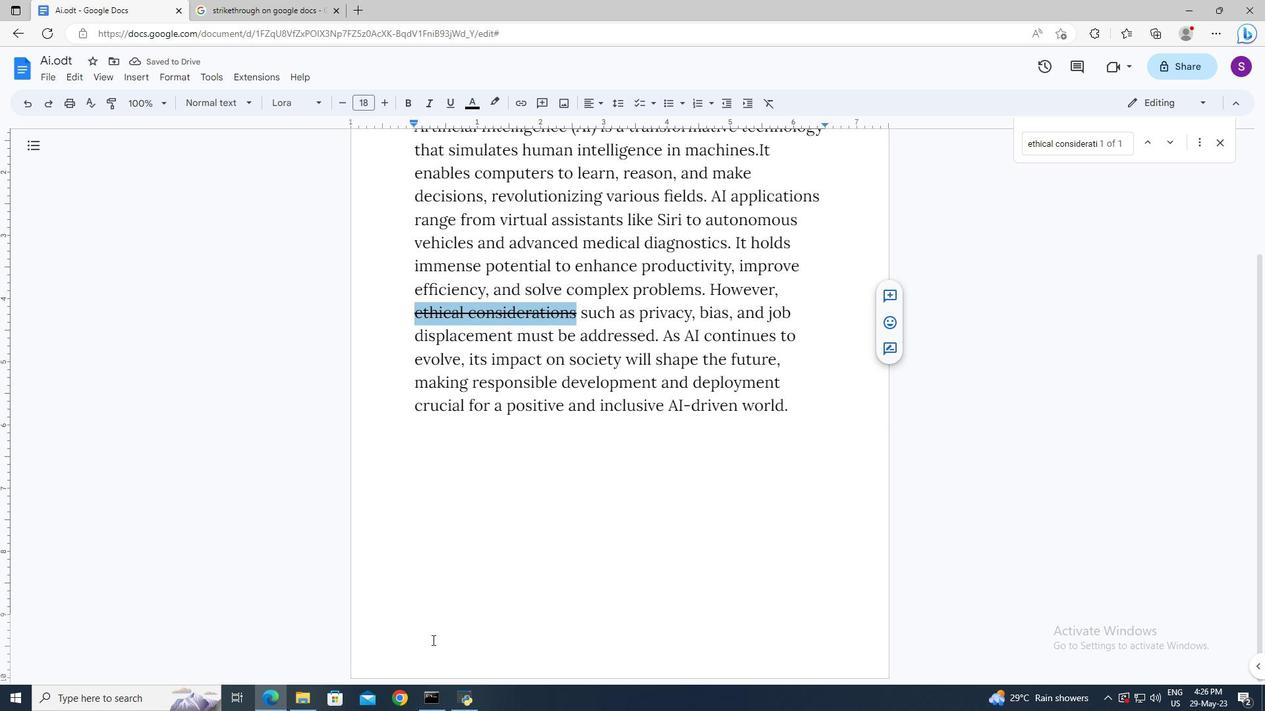 
Action: Mouse pressed left at (431, 641)
Screenshot: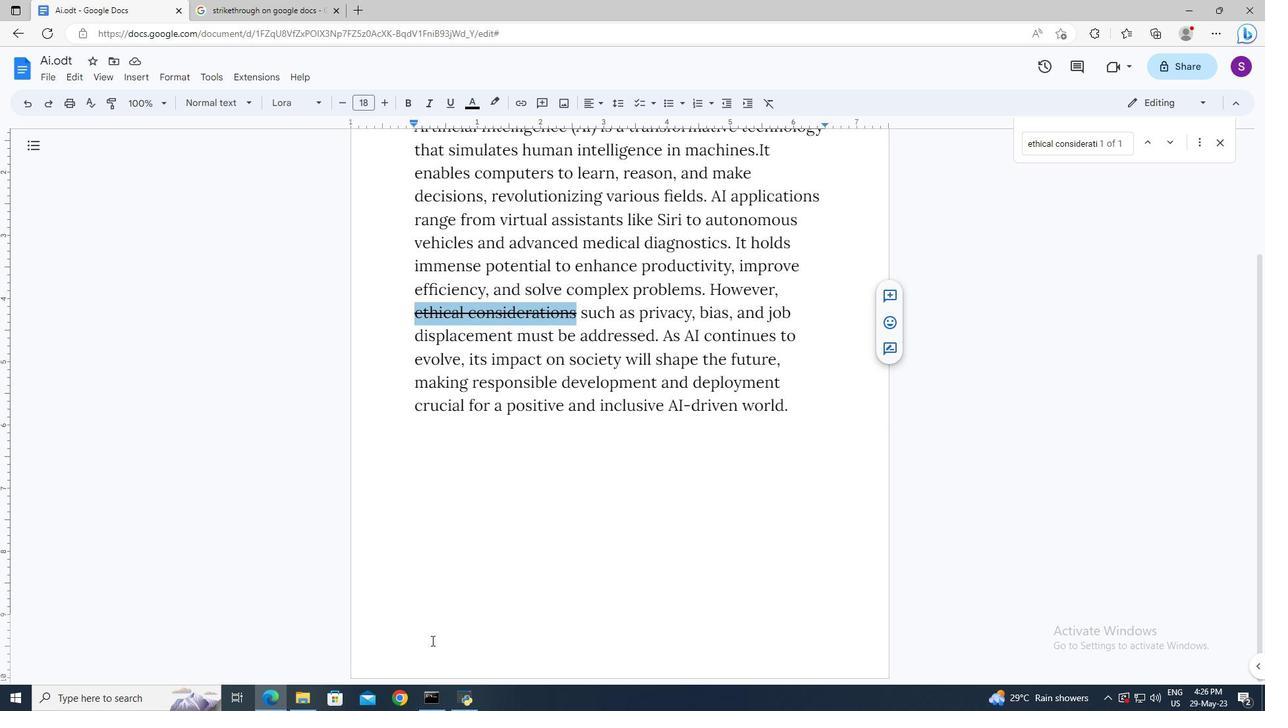 
Action: Mouse pressed left at (431, 641)
Screenshot: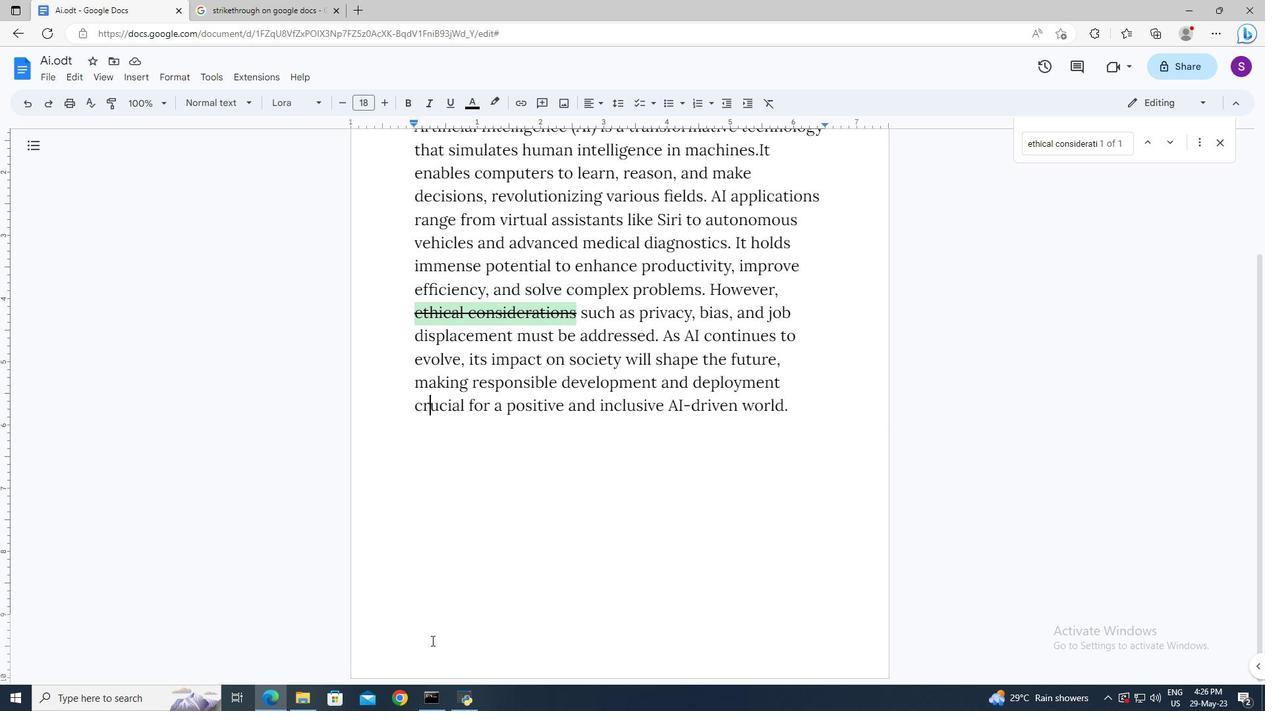 
Action: Mouse pressed left at (431, 641)
Screenshot: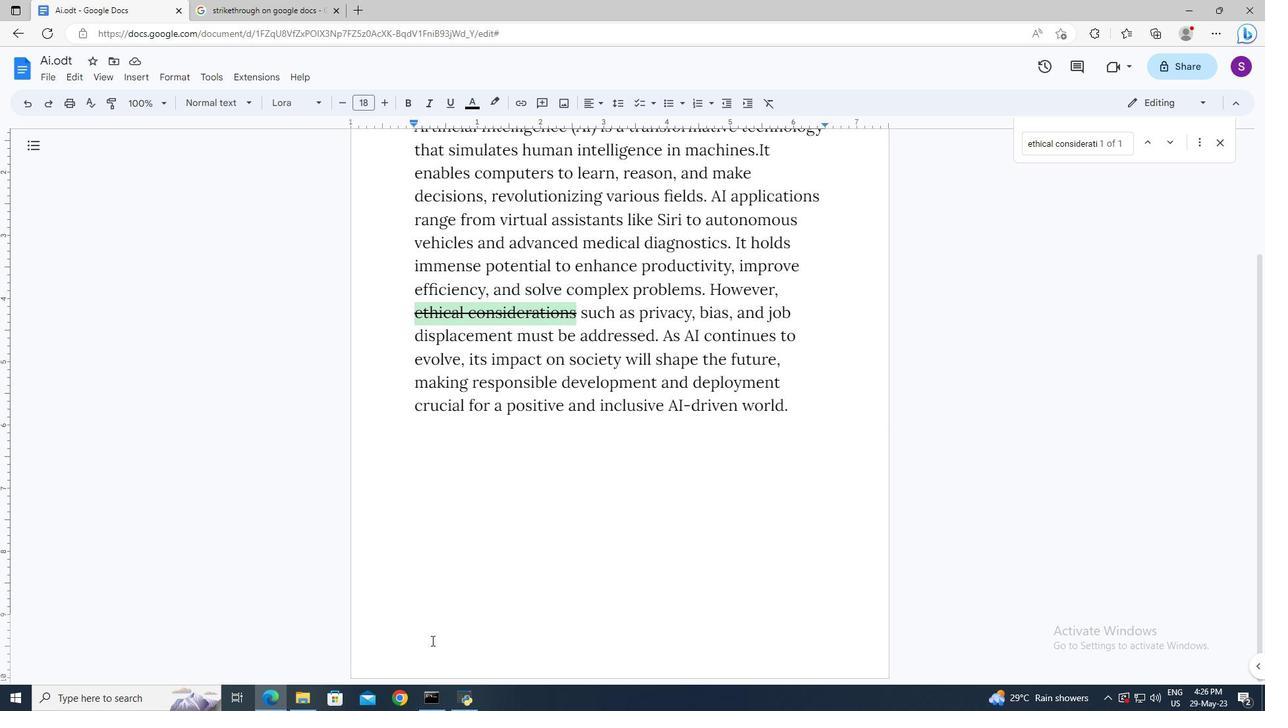 
Action: Mouse moved to (142, 77)
Screenshot: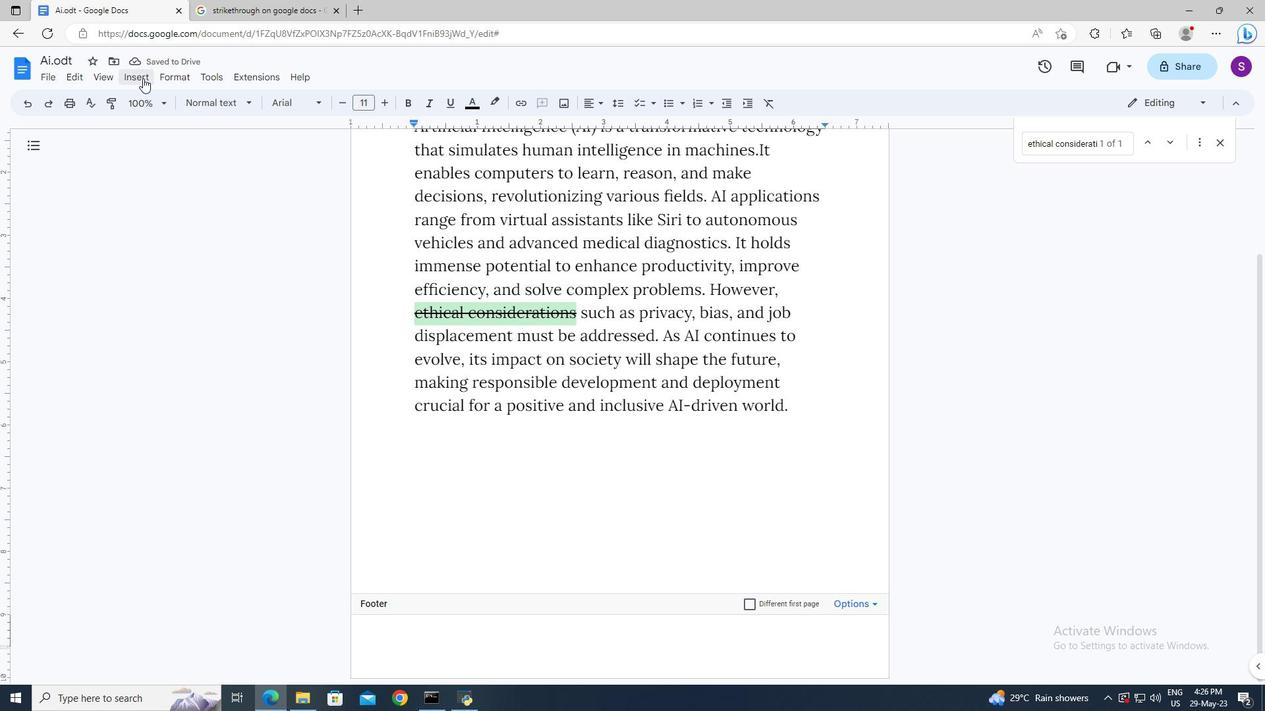 
Action: Mouse pressed left at (142, 77)
Screenshot: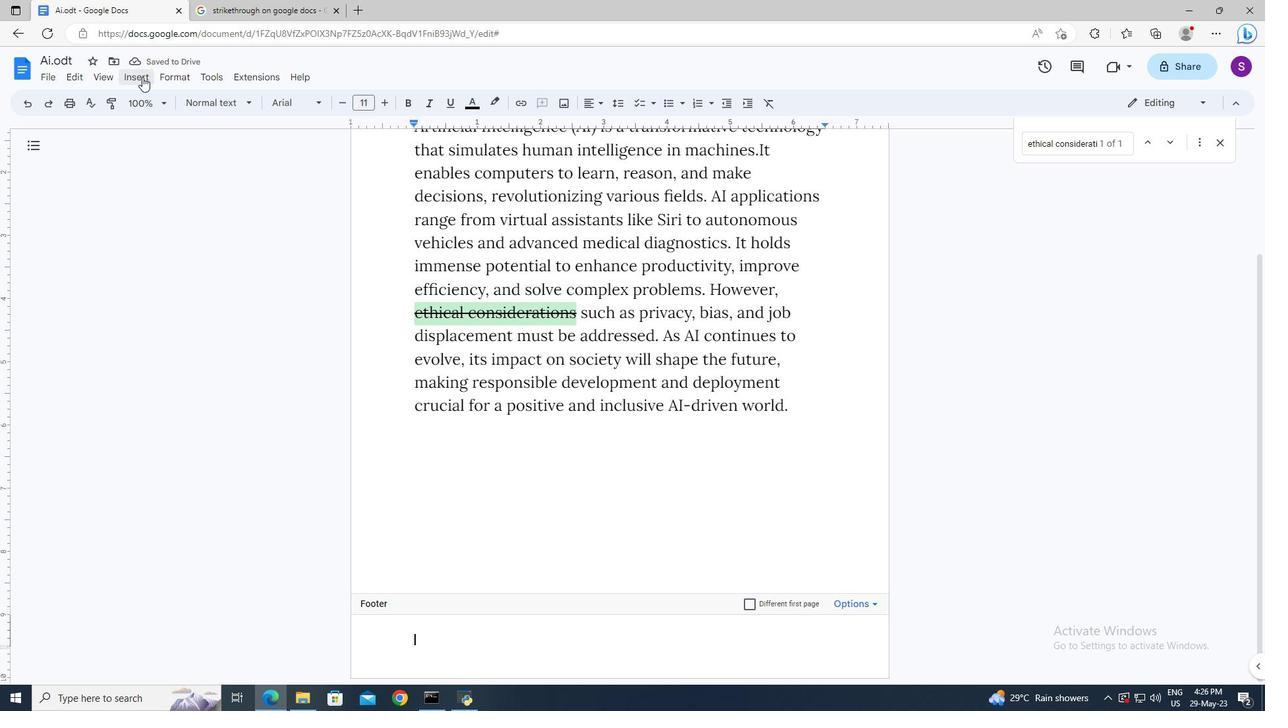 
Action: Mouse moved to (367, 312)
Screenshot: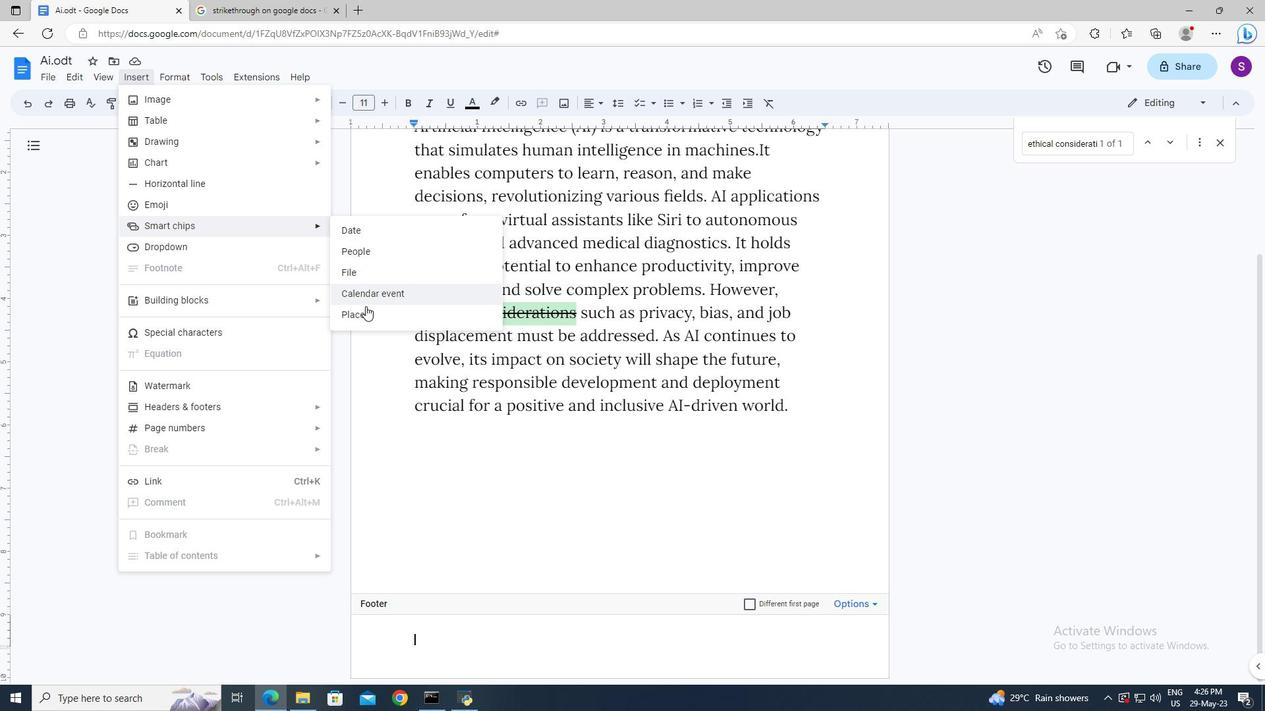 
Action: Mouse pressed left at (367, 312)
Screenshot: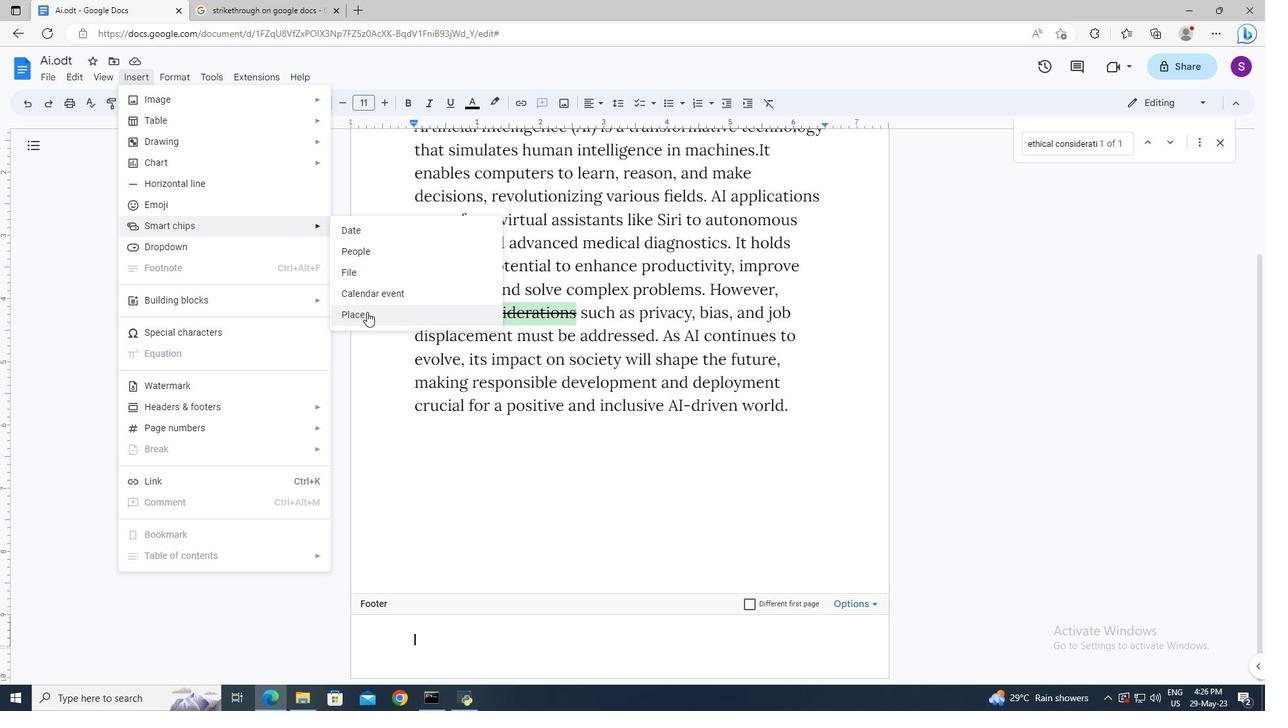 
Action: Key pressed <Key.shift><Key.shift>New<Key.space><Key.shift>York<Key.enter>
Screenshot: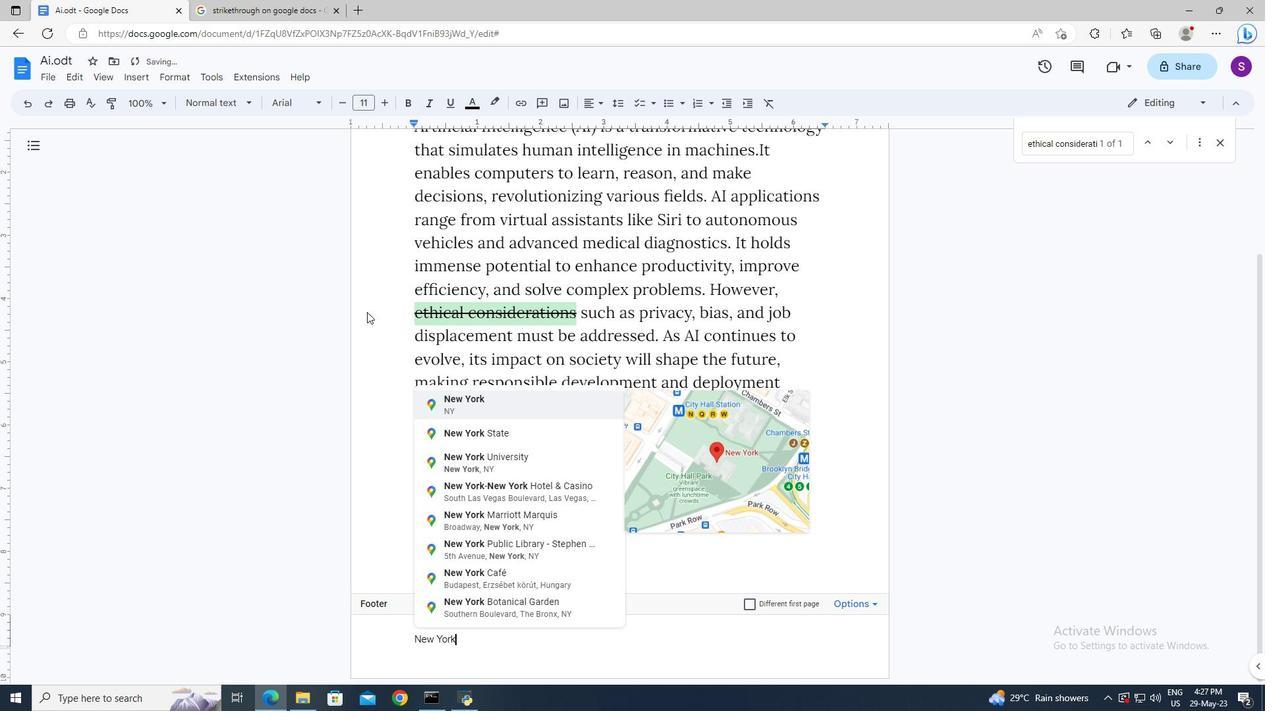 
Action: Mouse moved to (440, 374)
Screenshot: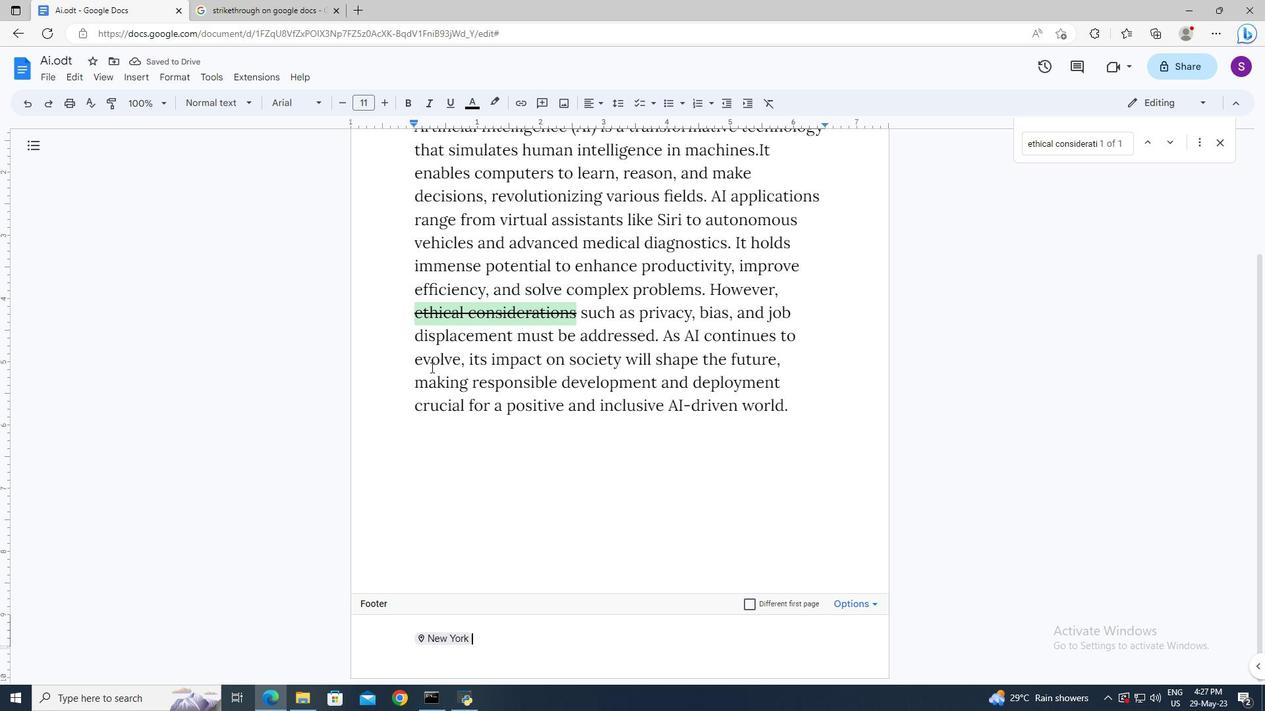 
Action: Mouse scrolled (440, 375) with delta (0, 0)
Screenshot: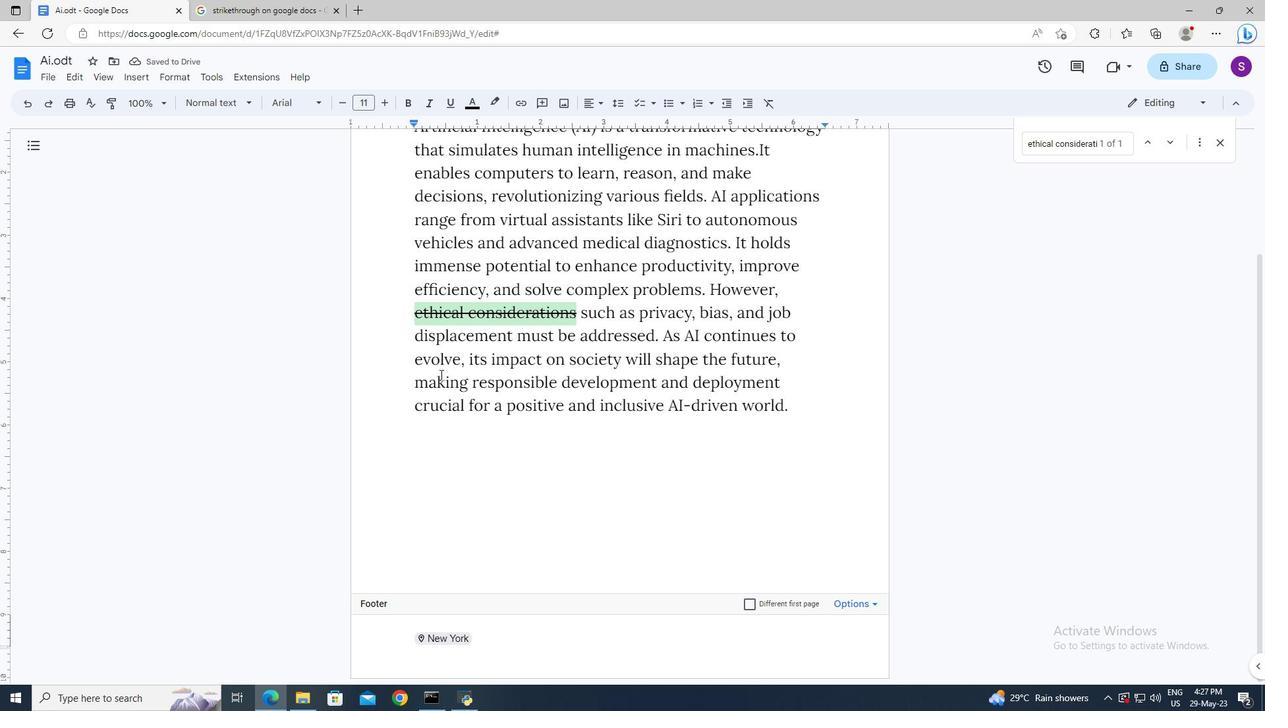 
Action: Mouse scrolled (440, 375) with delta (0, 0)
Screenshot: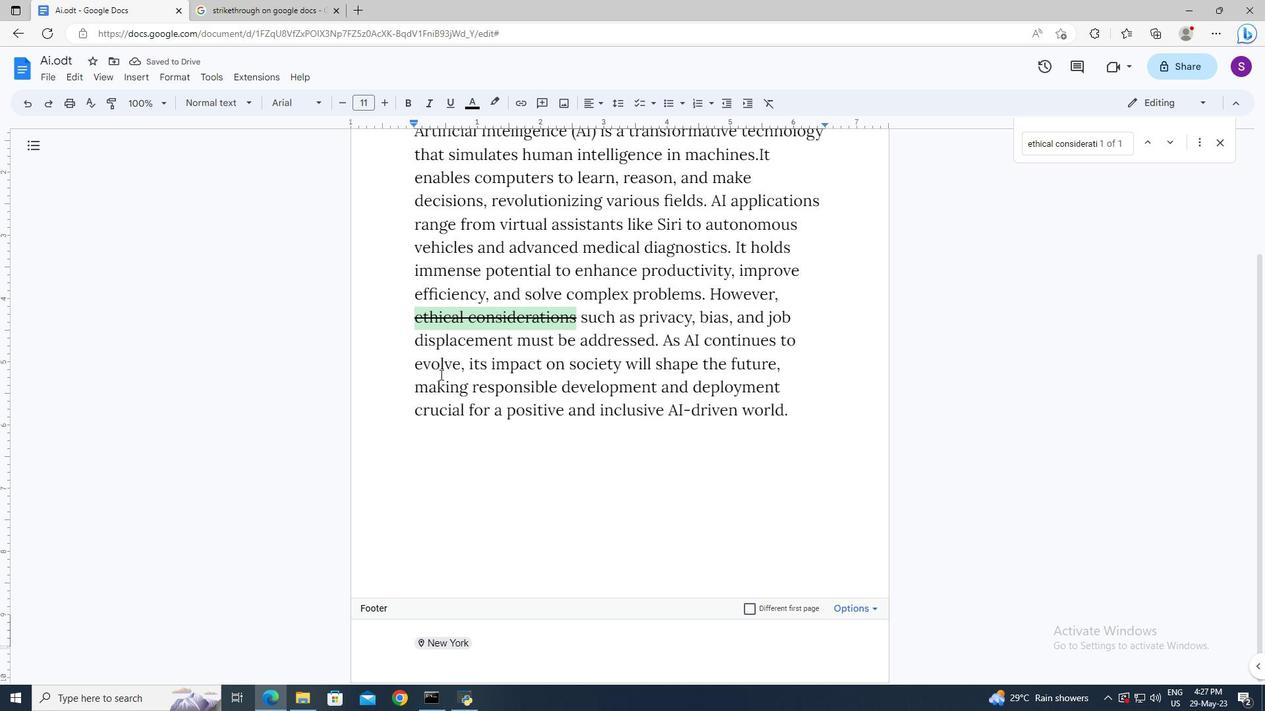 
Action: Mouse moved to (440, 374)
Screenshot: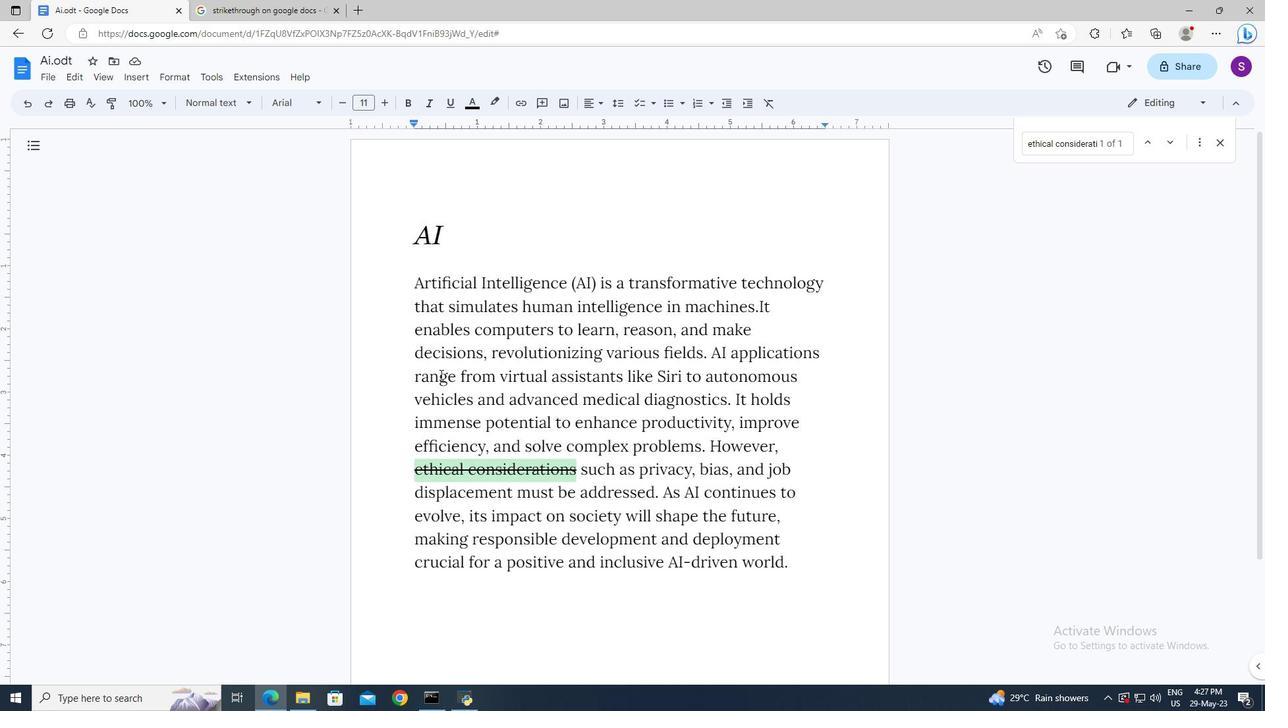 
Action: Mouse scrolled (440, 375) with delta (0, 0)
Screenshot: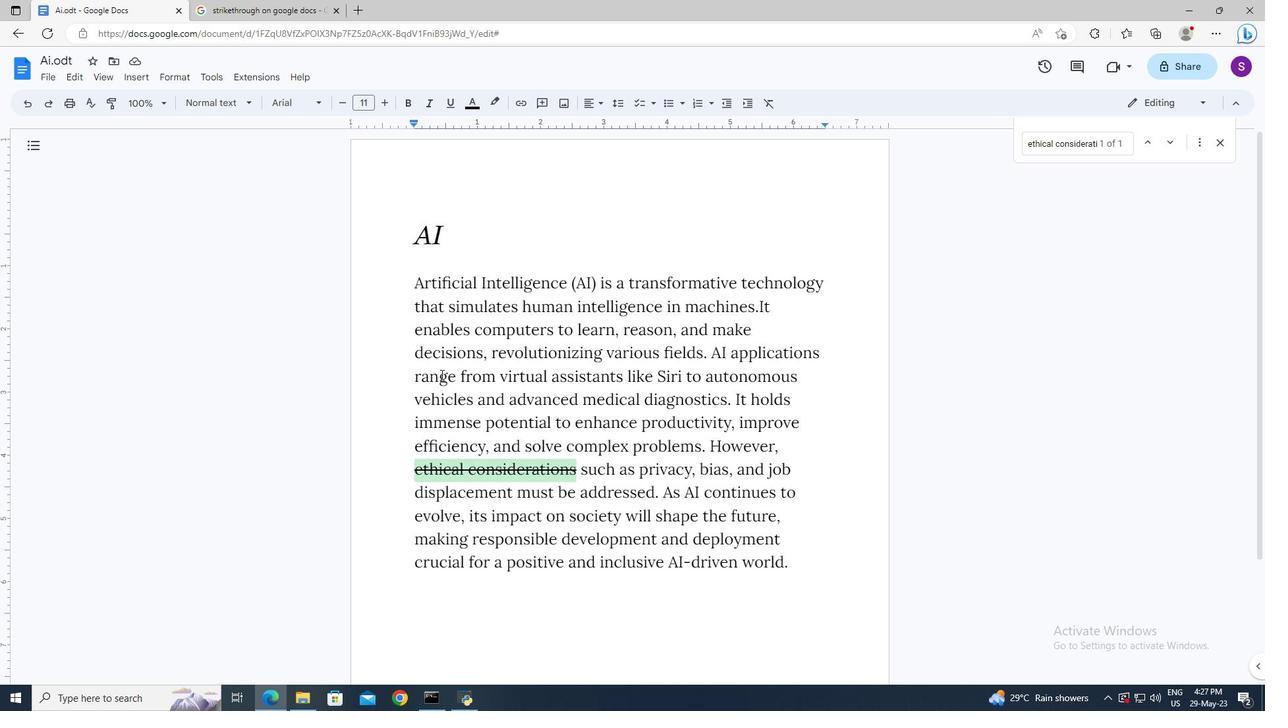 
Action: Mouse moved to (138, 79)
Screenshot: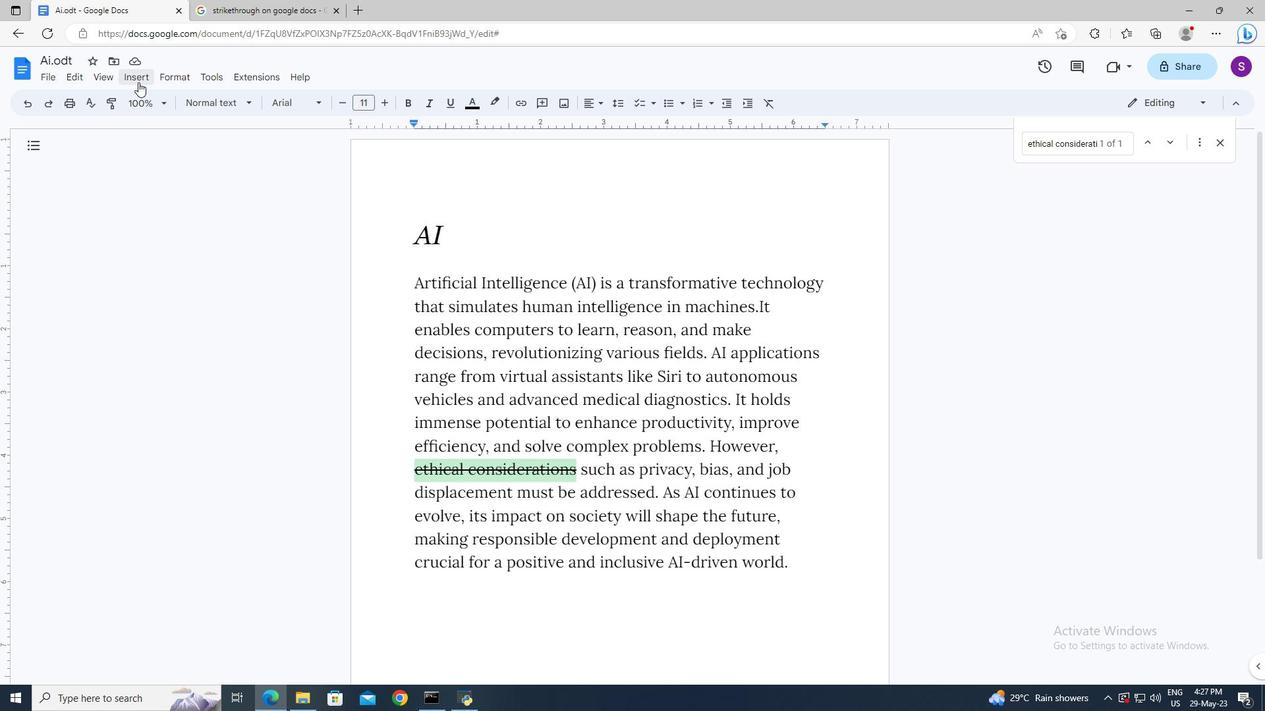 
Action: Mouse pressed left at (138, 79)
Screenshot: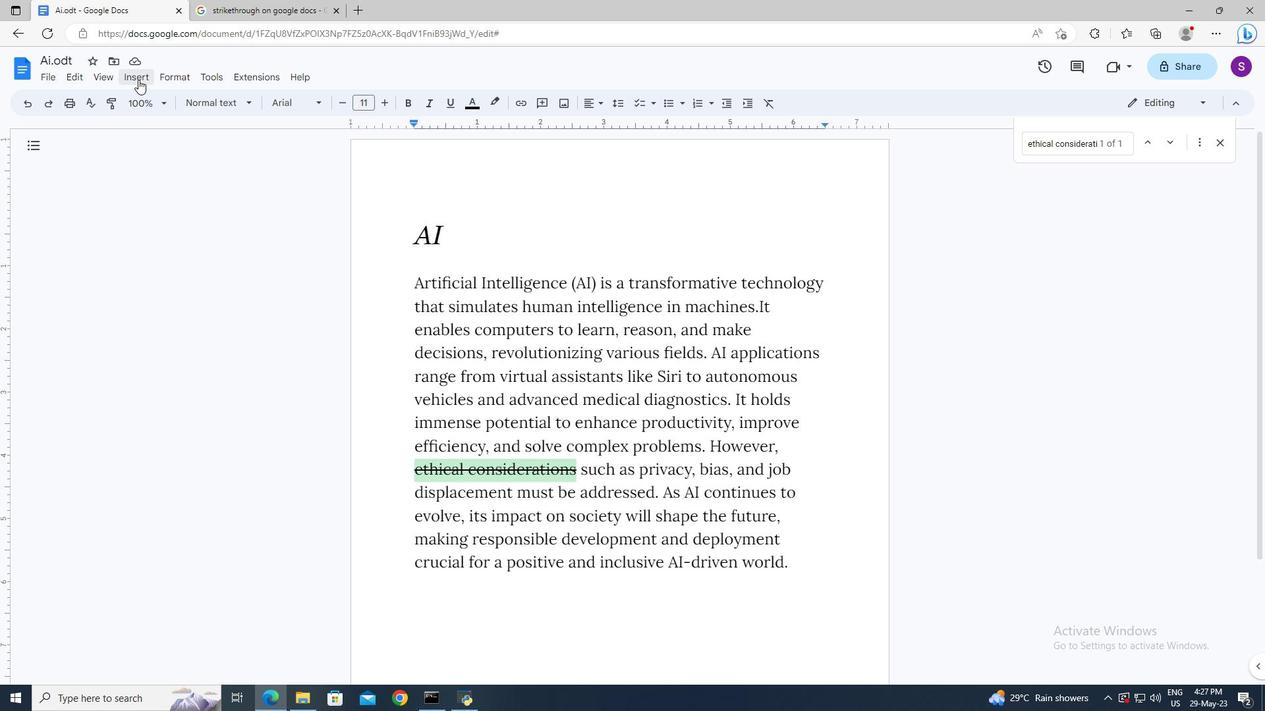 
Action: Mouse moved to (489, 270)
Screenshot: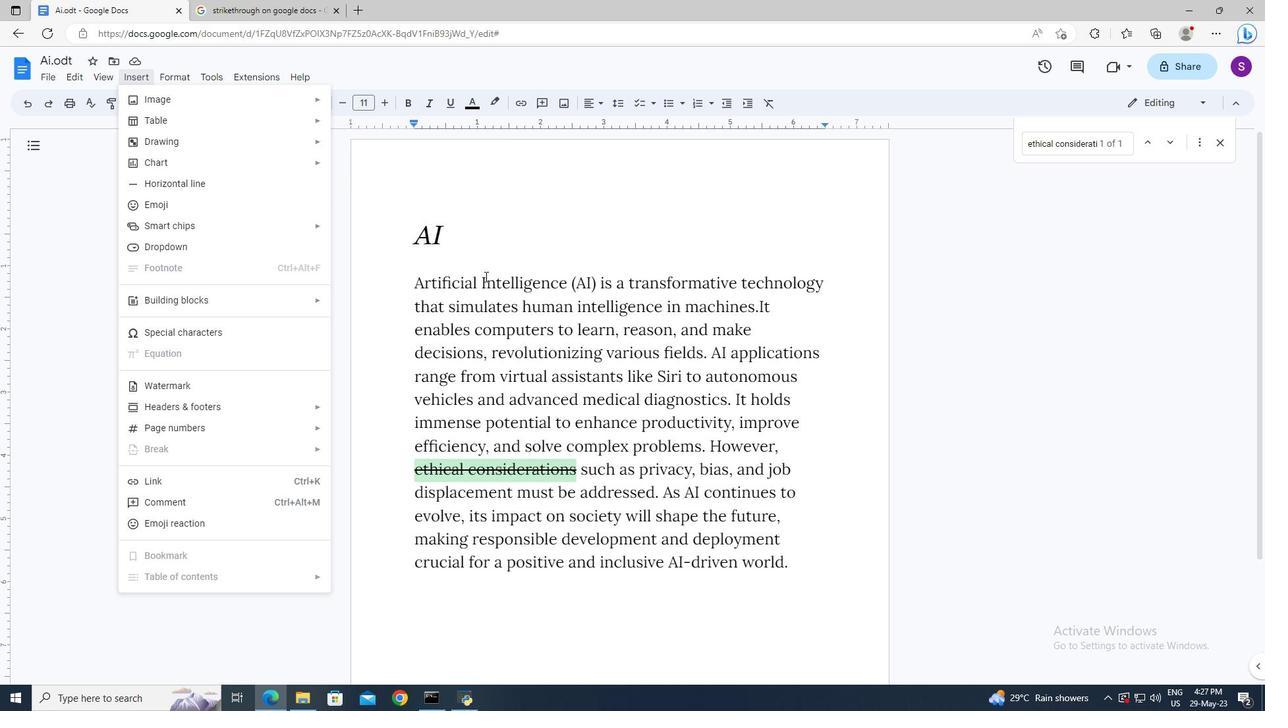 
Action: Mouse pressed left at (489, 270)
Screenshot: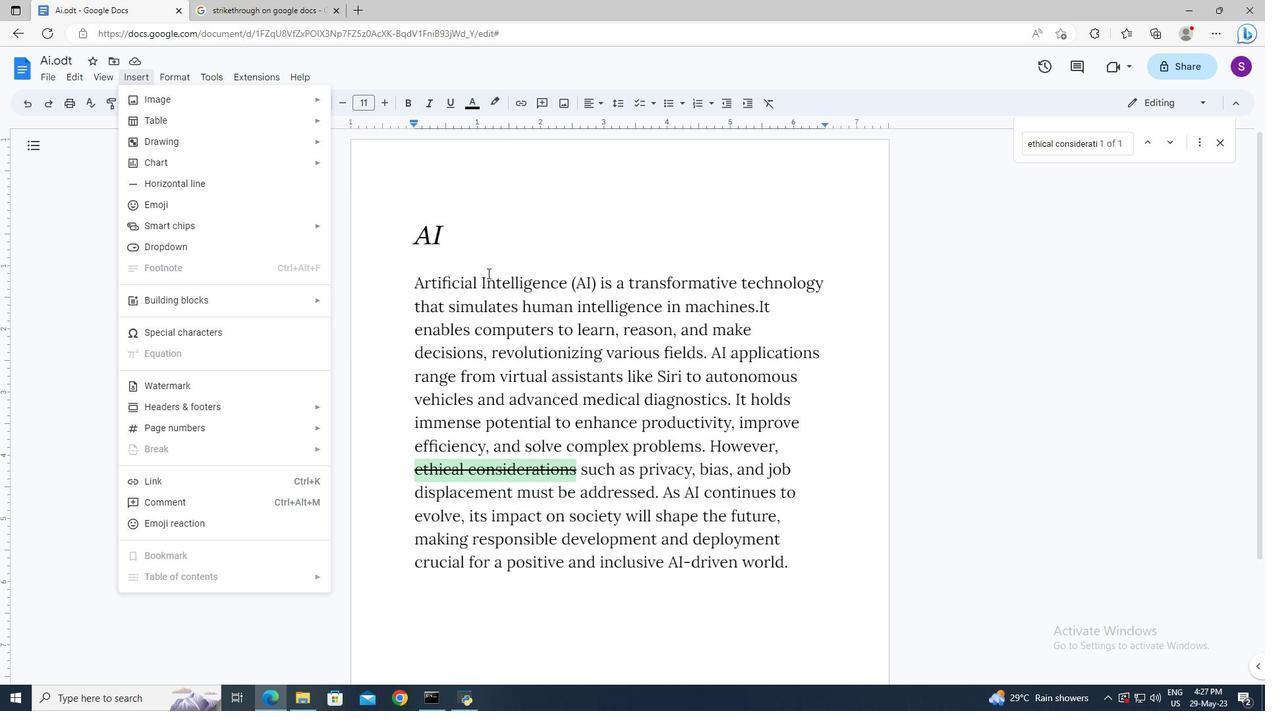 
Action: Mouse moved to (141, 81)
Screenshot: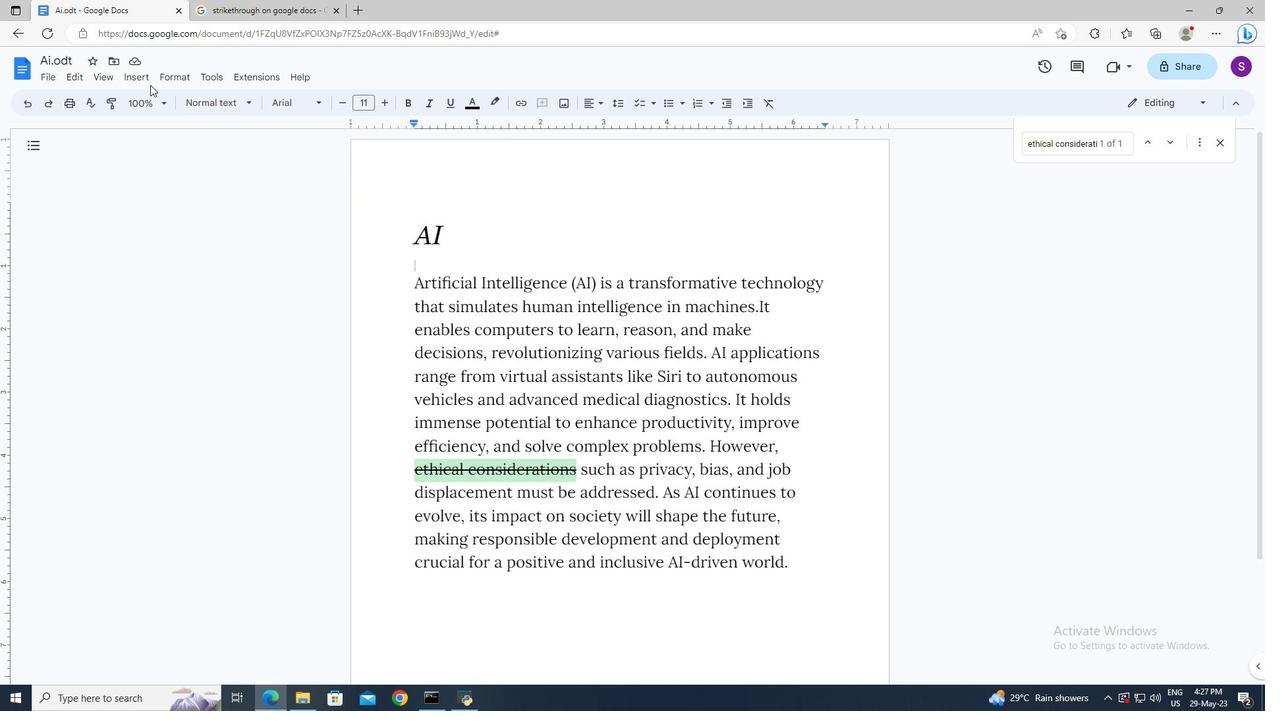 
Action: Mouse pressed left at (141, 81)
Screenshot: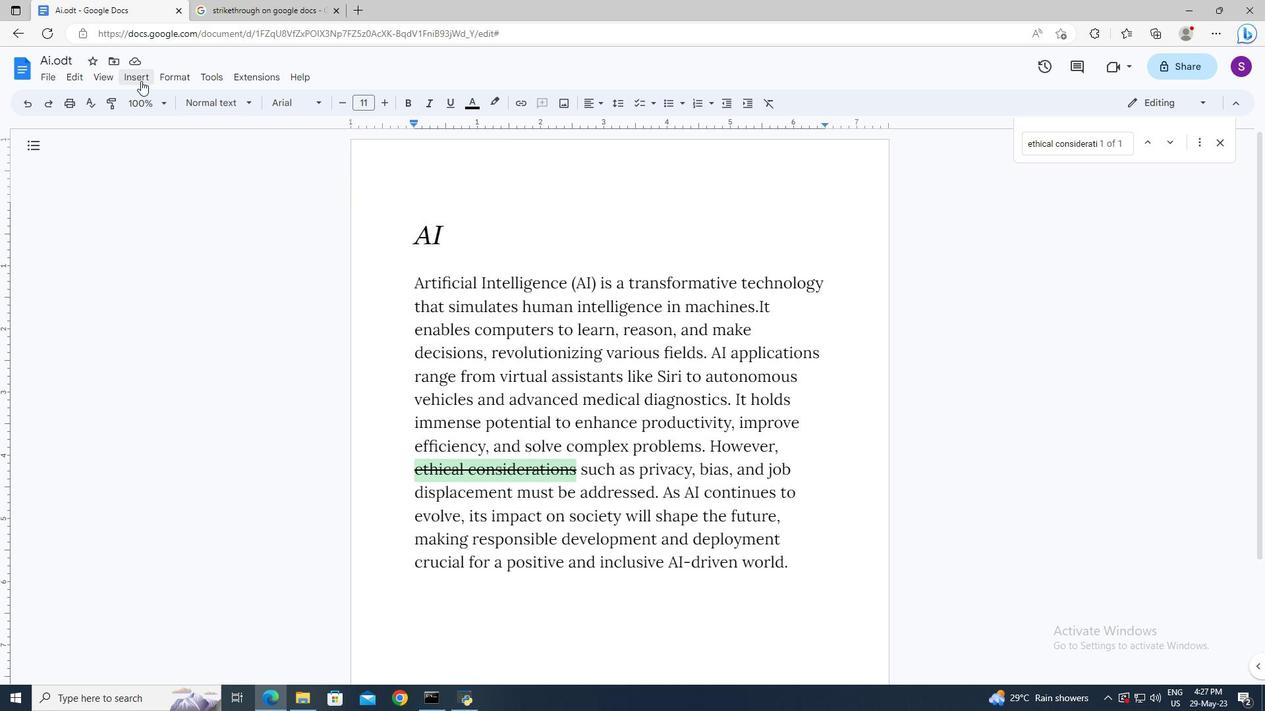 
Action: Mouse moved to (821, 280)
Screenshot: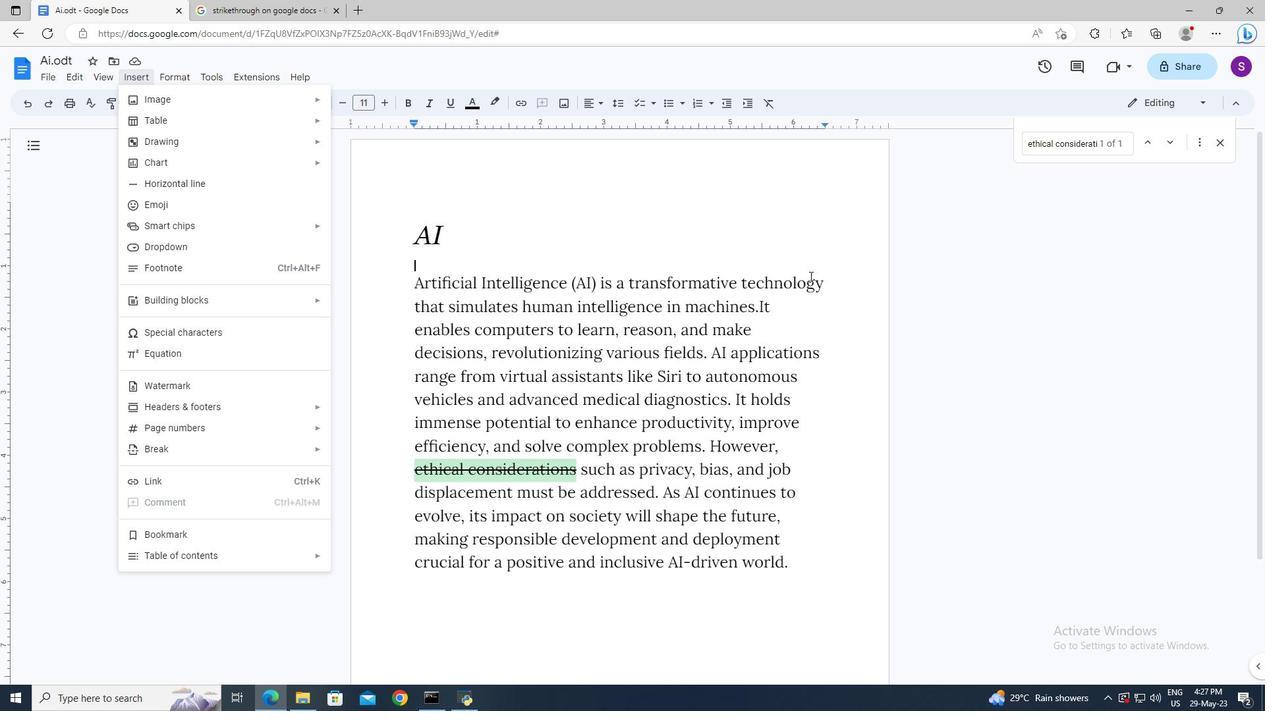 
Action: Mouse pressed left at (821, 280)
Screenshot: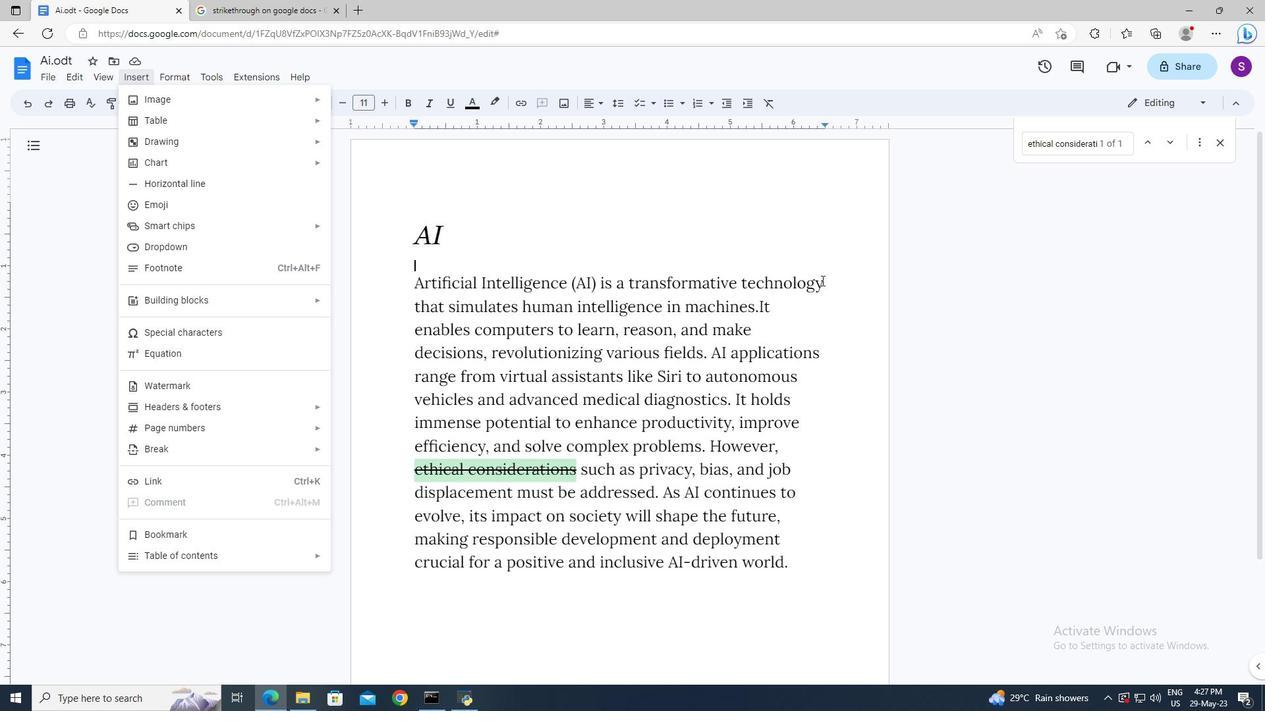 
Action: Mouse moved to (141, 80)
Screenshot: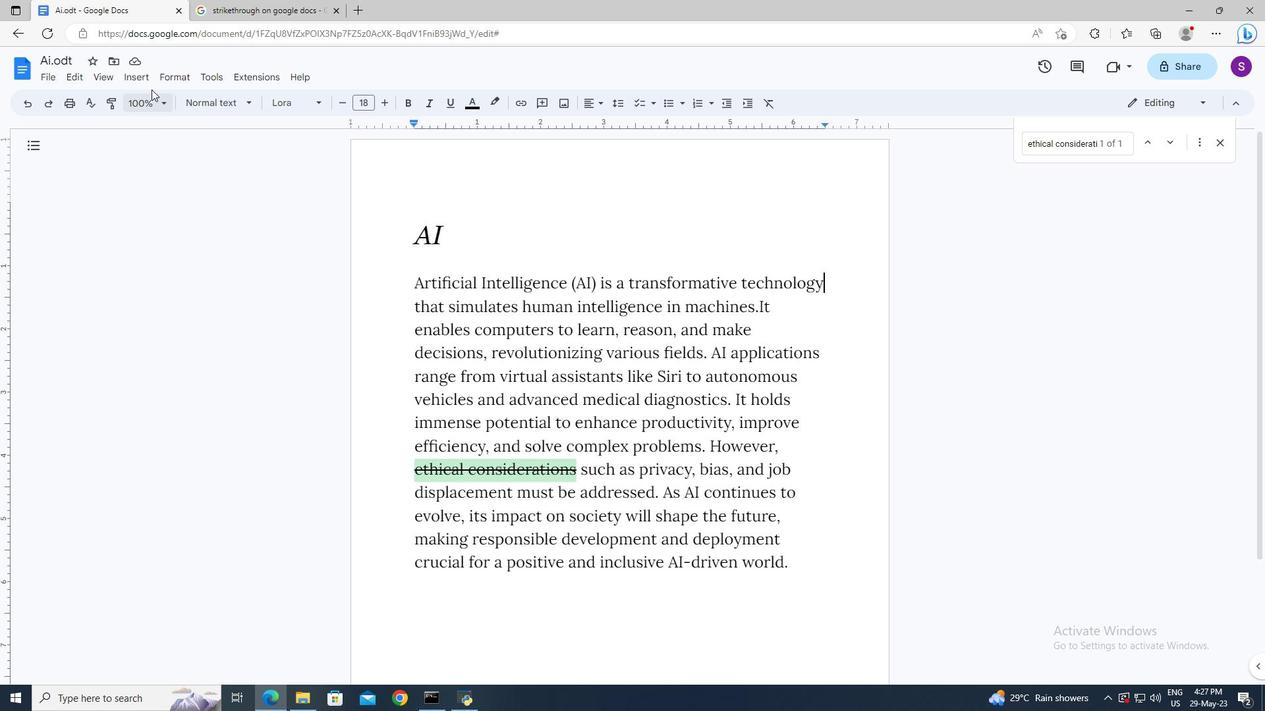 
Action: Mouse pressed left at (141, 80)
Screenshot: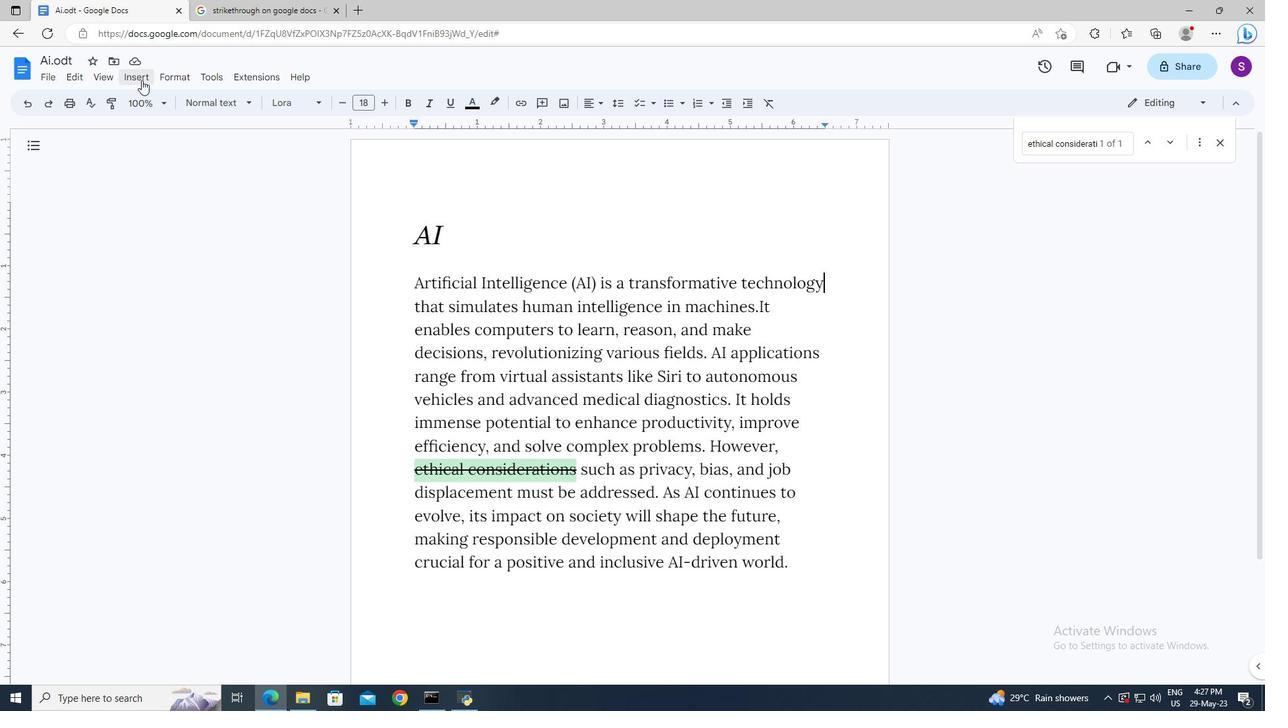 
Action: Mouse moved to (177, 264)
Screenshot: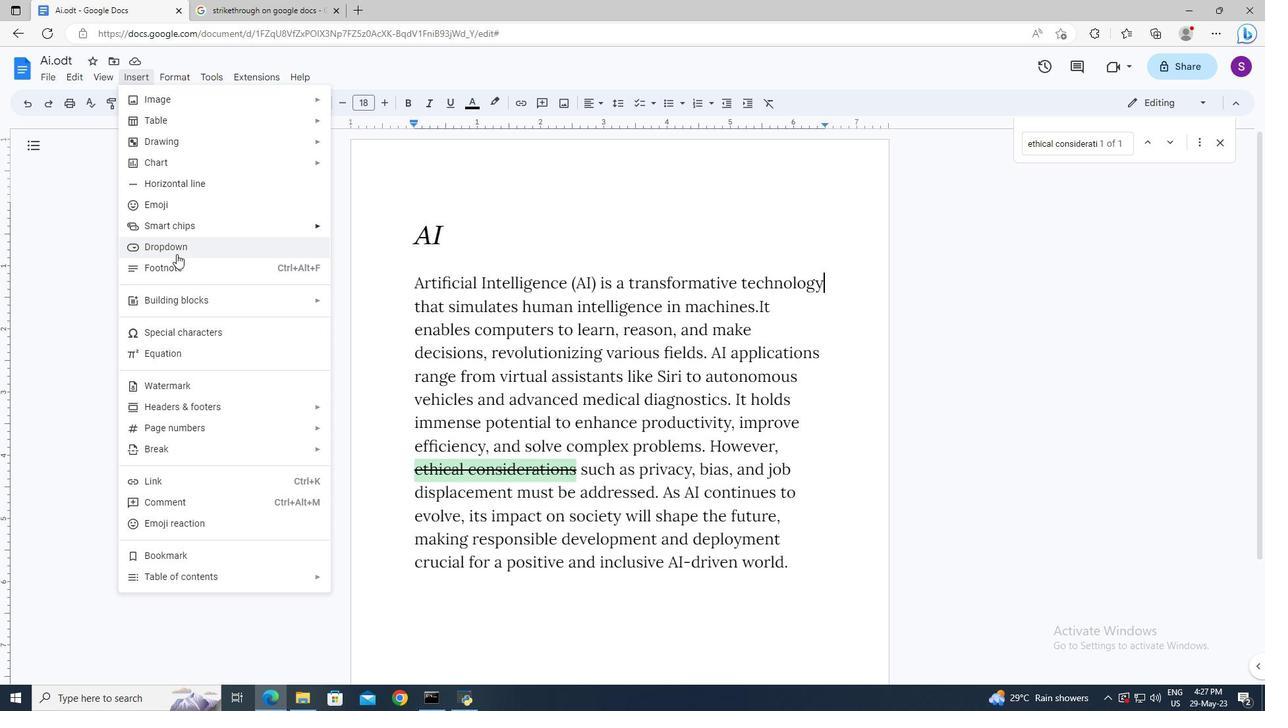 
Action: Mouse pressed left at (177, 264)
Screenshot: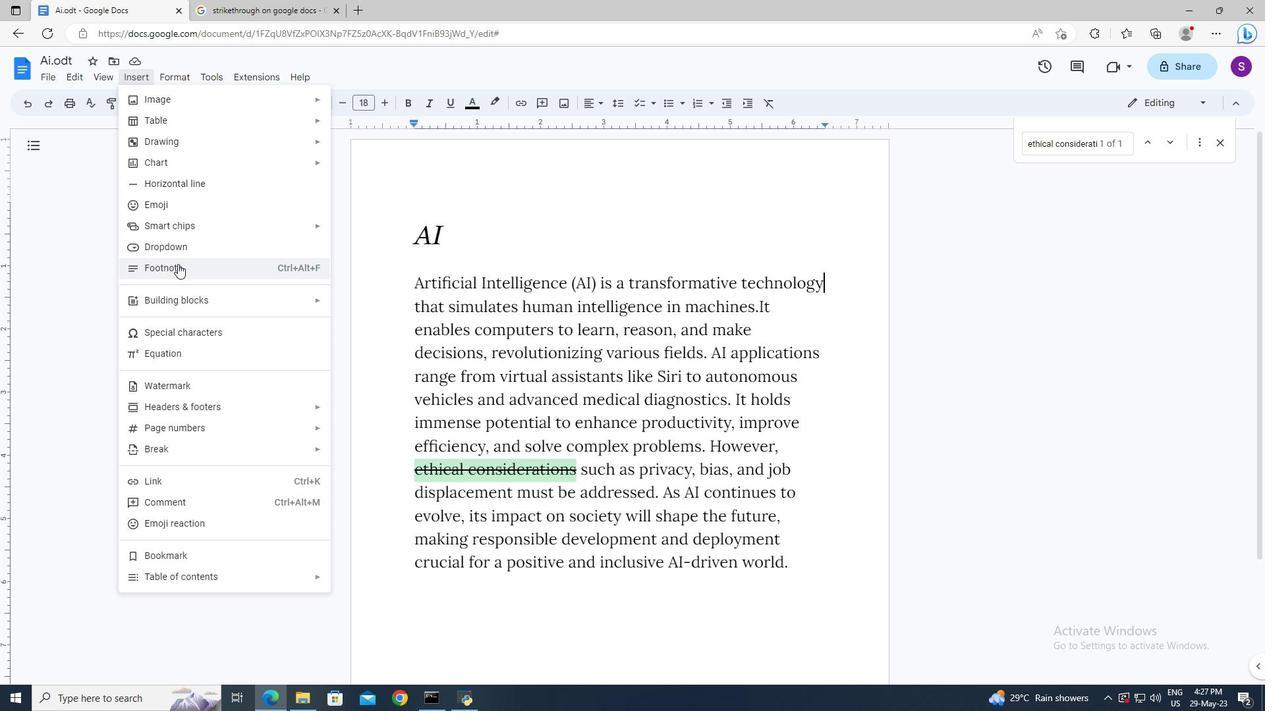 
Action: Mouse moved to (456, 628)
Screenshot: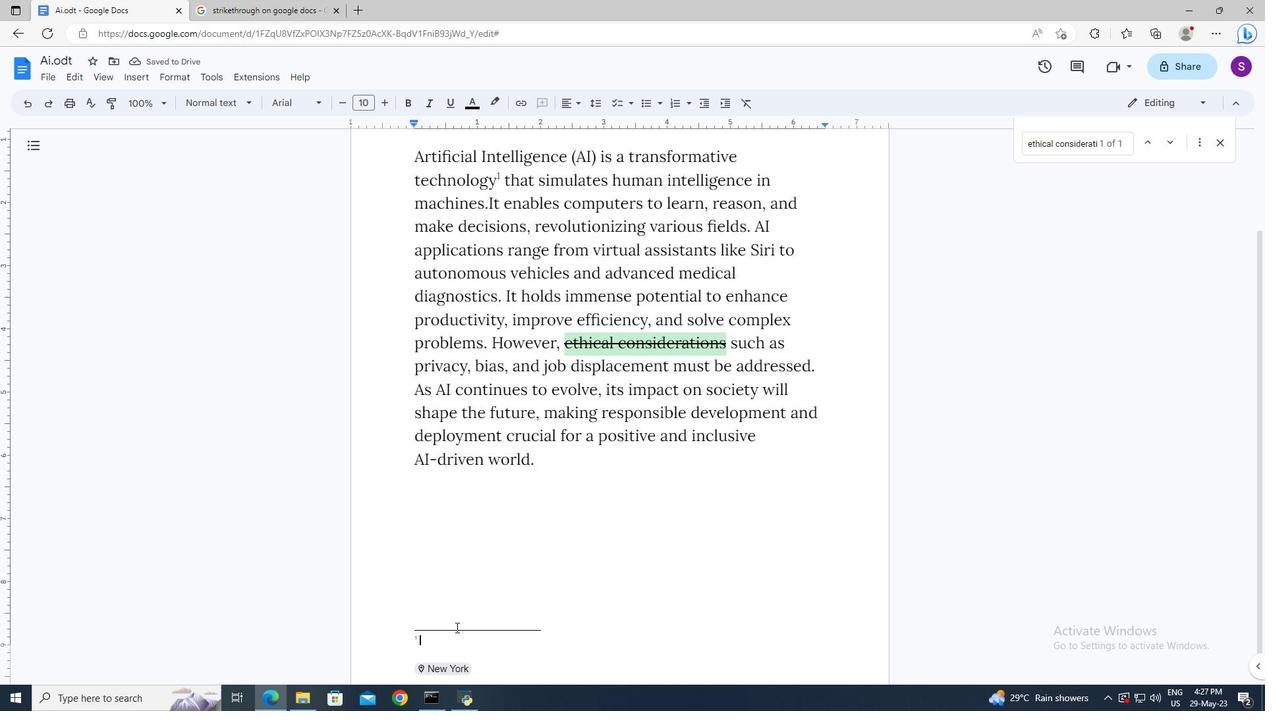 
Action: Key pressed <Key.shift>The<Key.space>source<Key.space>material<Key.space>provides<Key.space>additional<Key.space>context
Screenshot: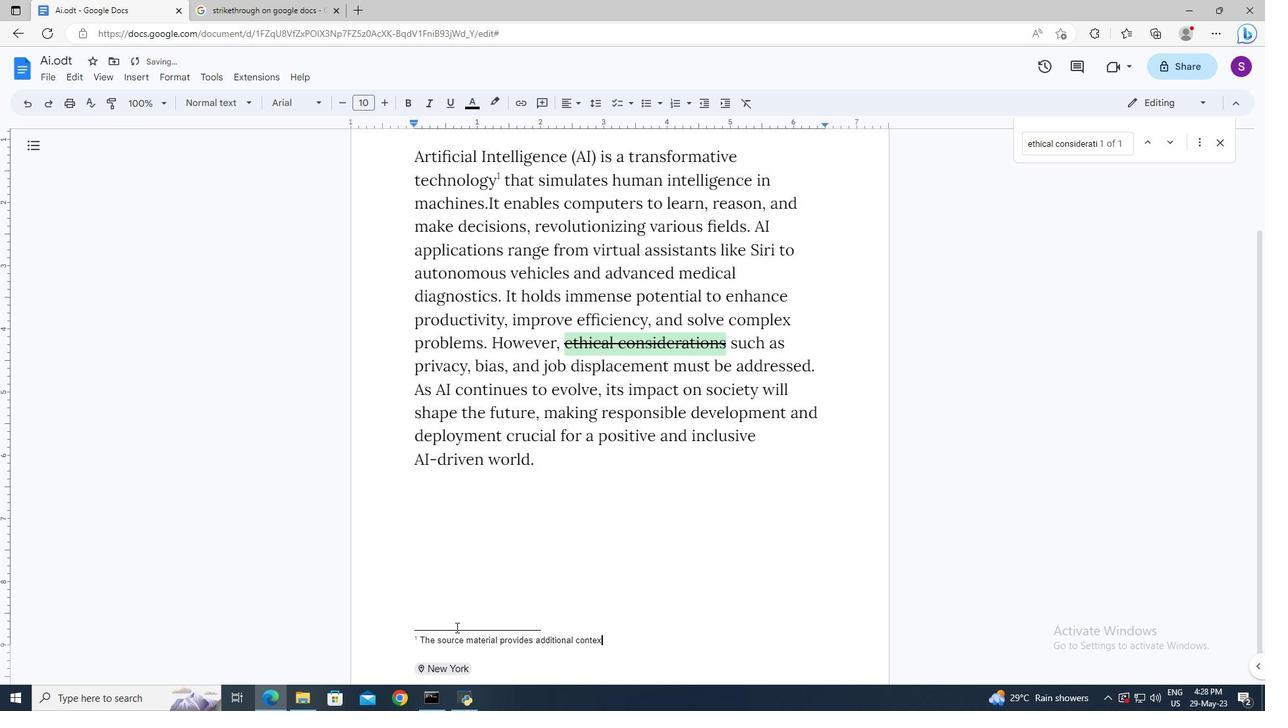 
Action: Mouse moved to (422, 638)
Screenshot: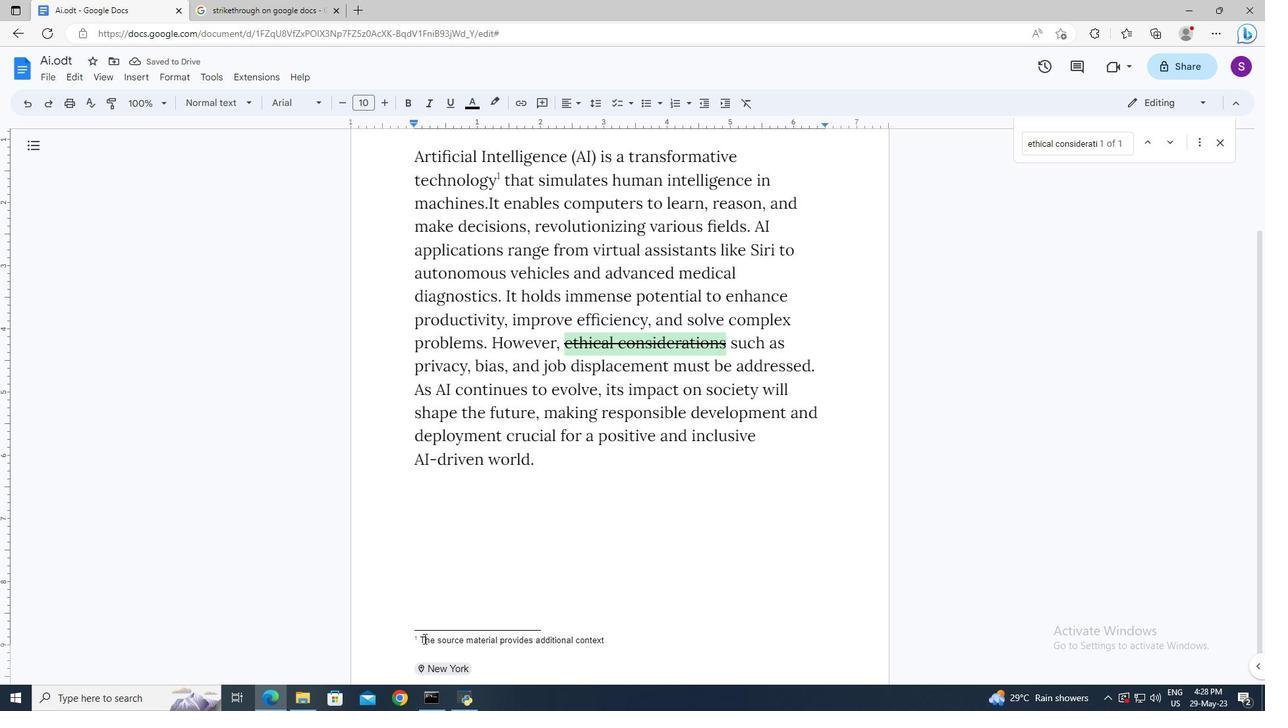 
Action: Mouse pressed left at (422, 638)
Screenshot: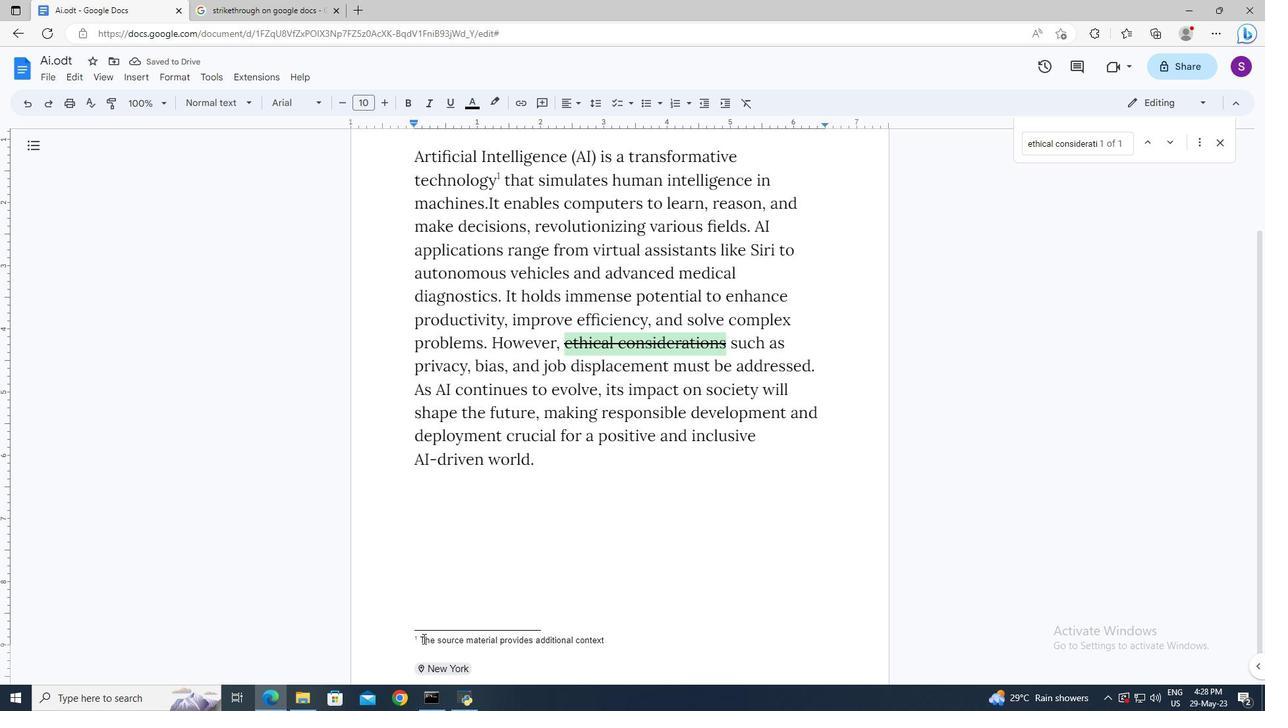 
Action: Key pressed <Key.shift><Key.right><Key.right><Key.end>
Screenshot: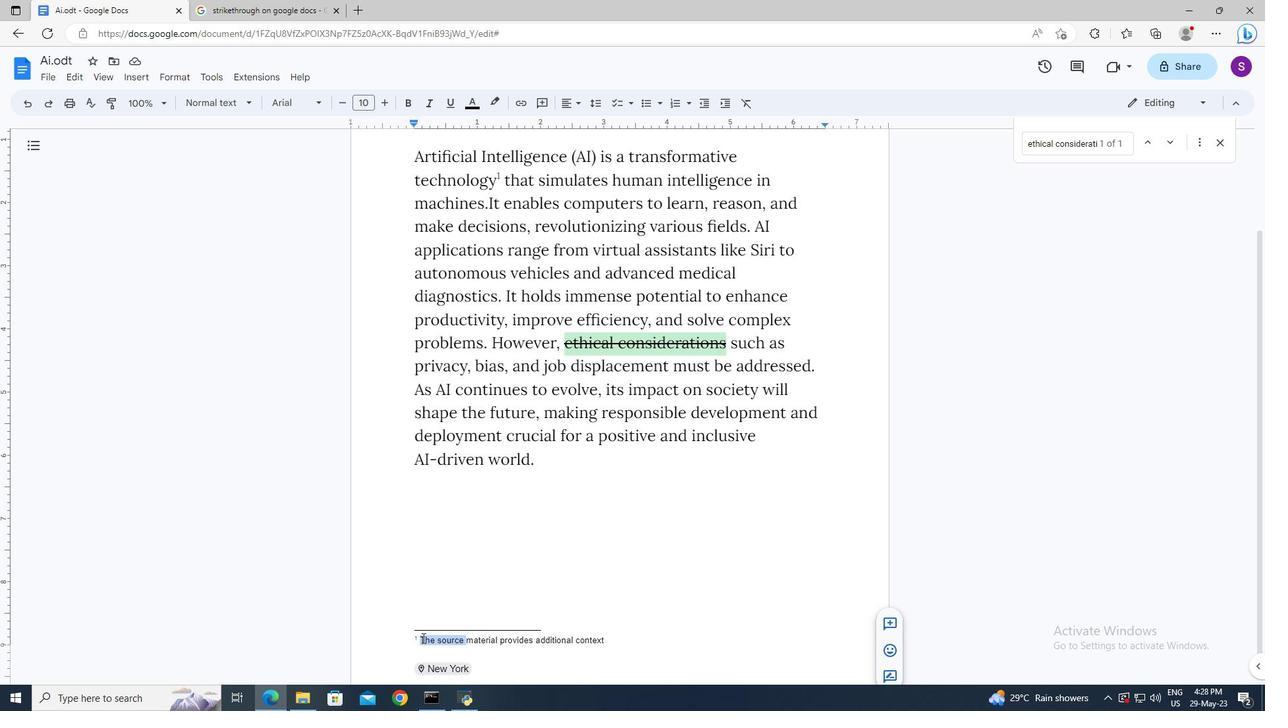 
Action: Mouse moved to (320, 105)
Screenshot: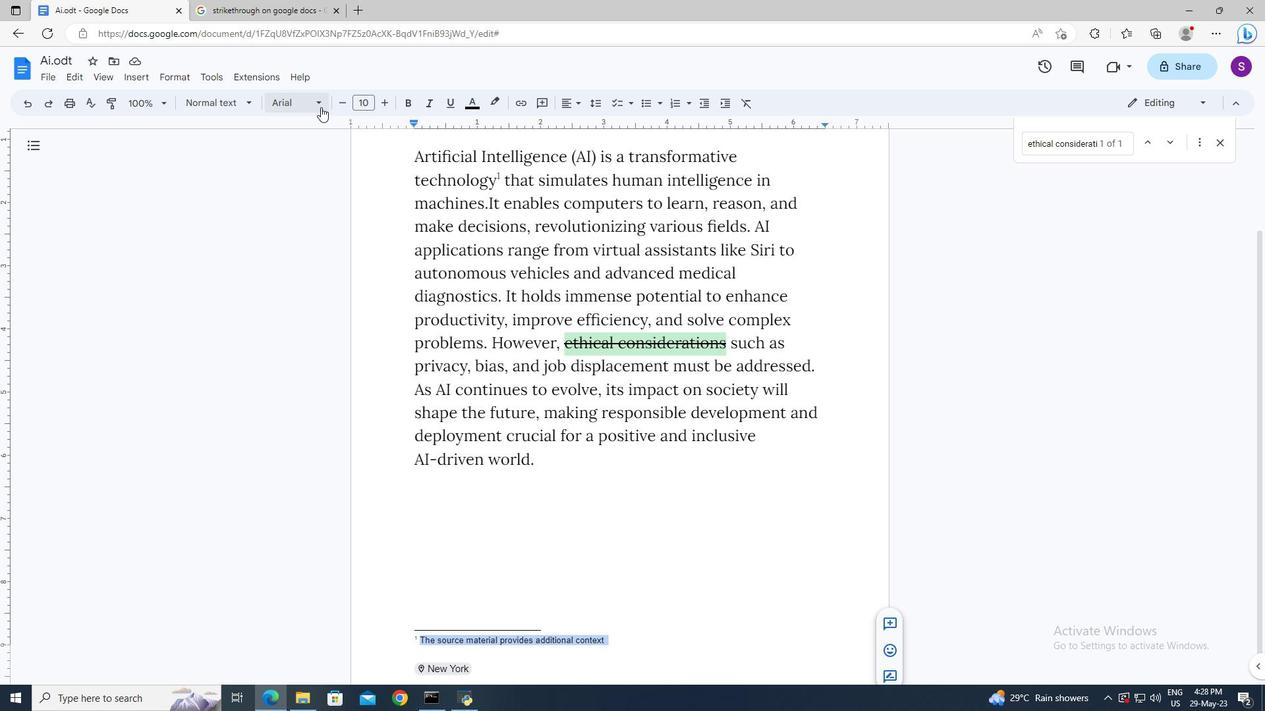 
Action: Mouse pressed left at (320, 105)
Screenshot: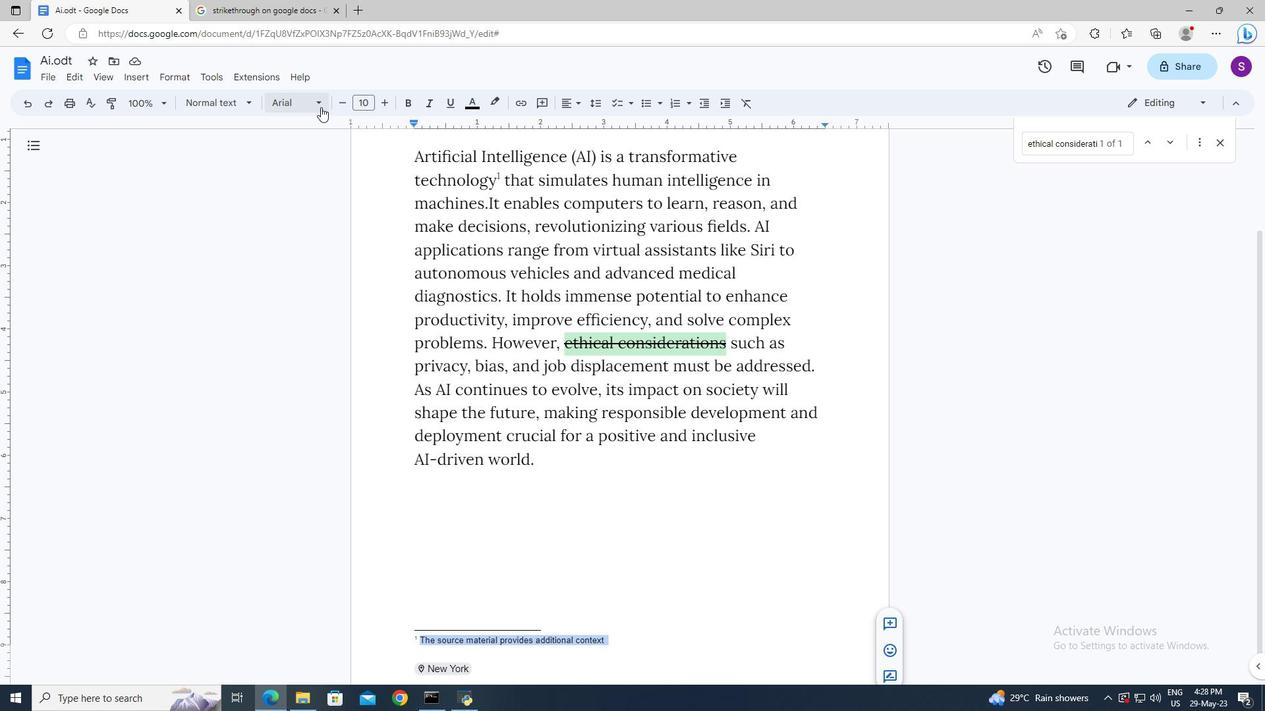 
Action: Mouse moved to (334, 323)
Screenshot: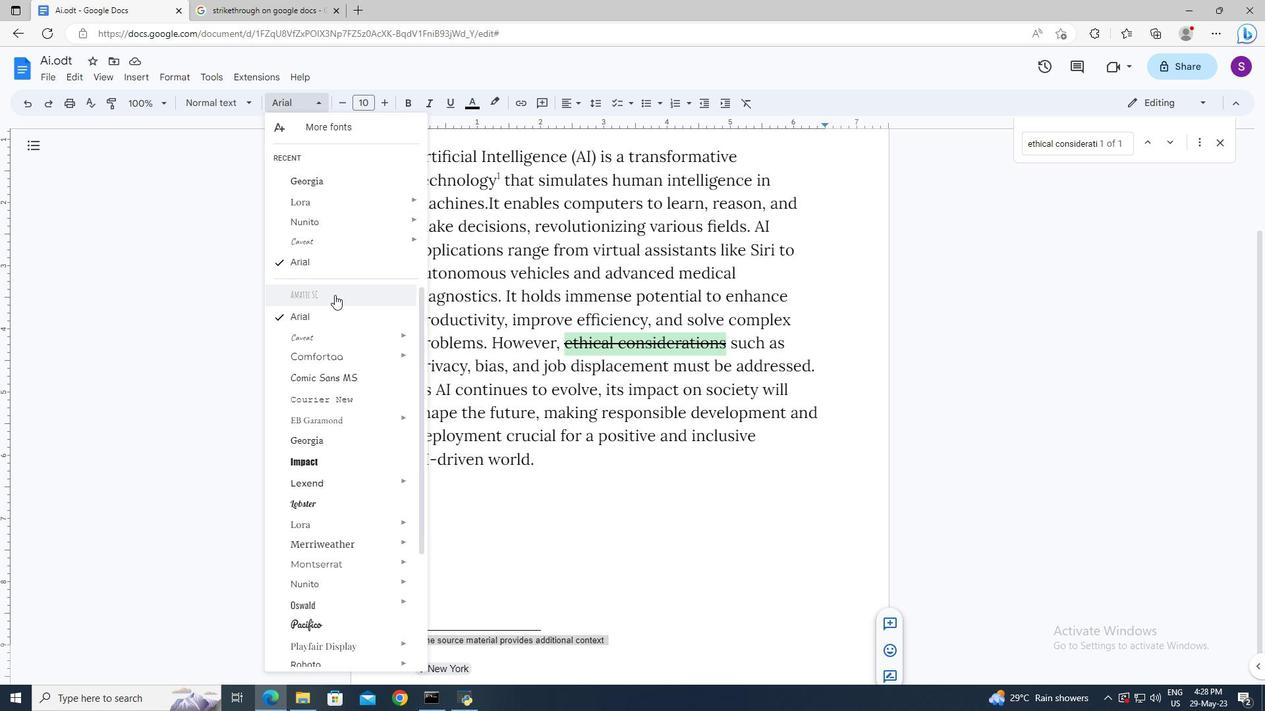 
Action: Mouse pressed left at (334, 323)
Screenshot: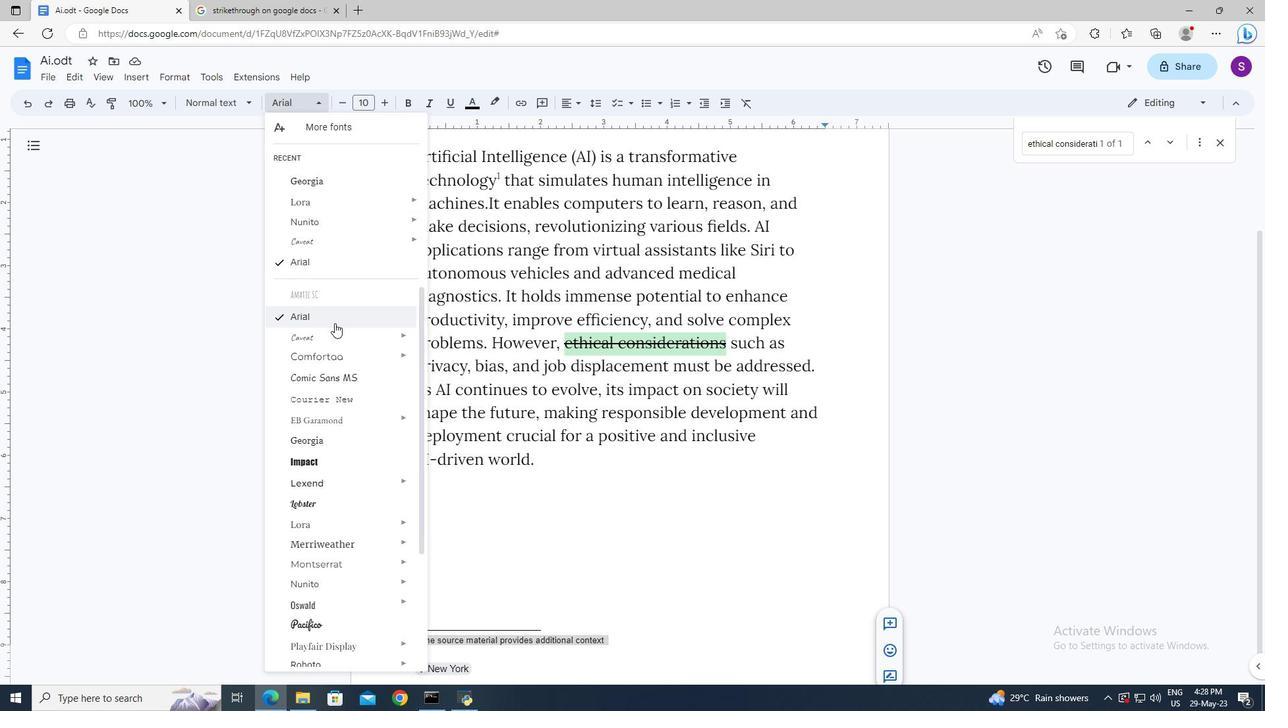 
Action: Mouse moved to (369, 102)
Screenshot: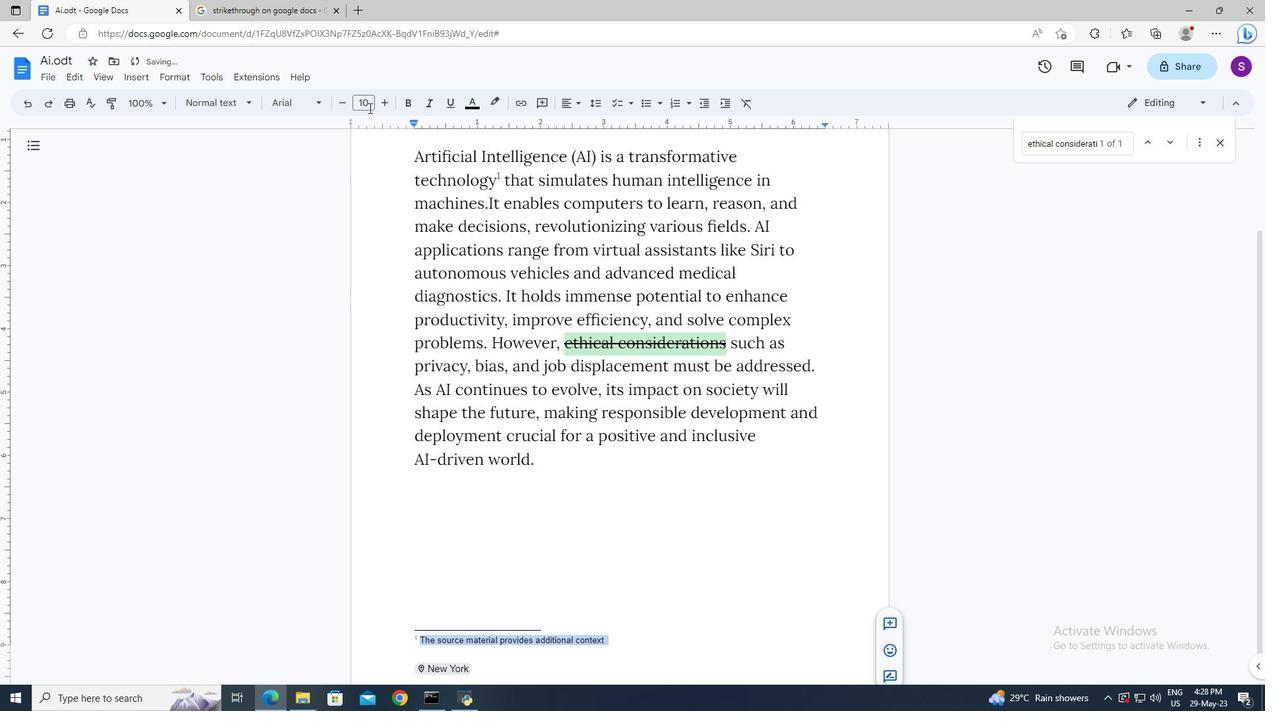 
Action: Mouse pressed left at (369, 102)
Screenshot: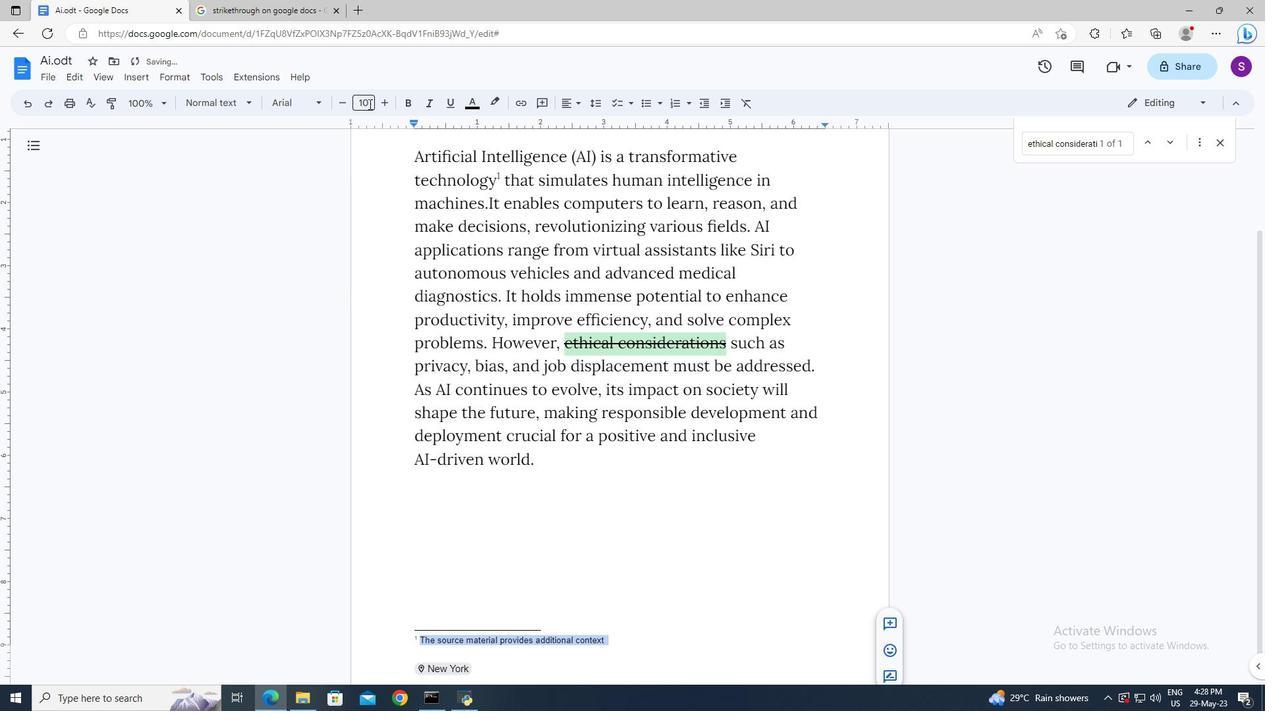 
Action: Key pressed 8<Key.enter>
Screenshot: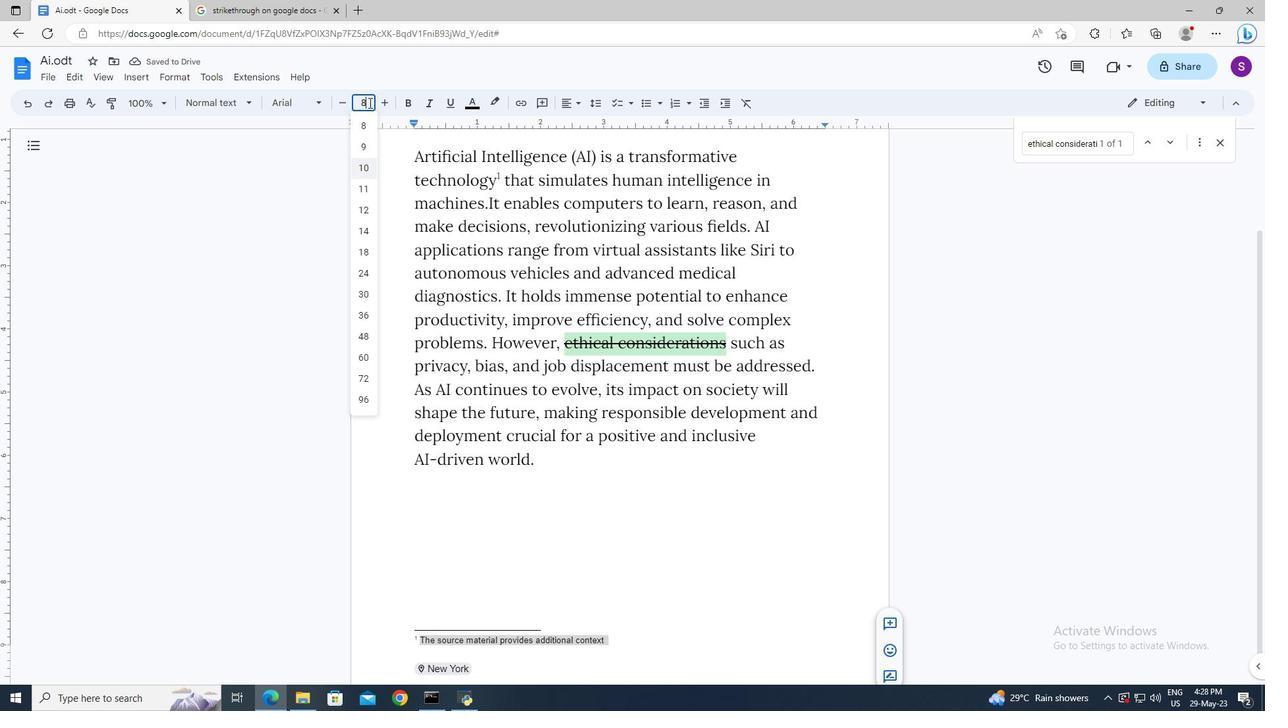 
Action: Mouse moved to (524, 451)
Screenshot: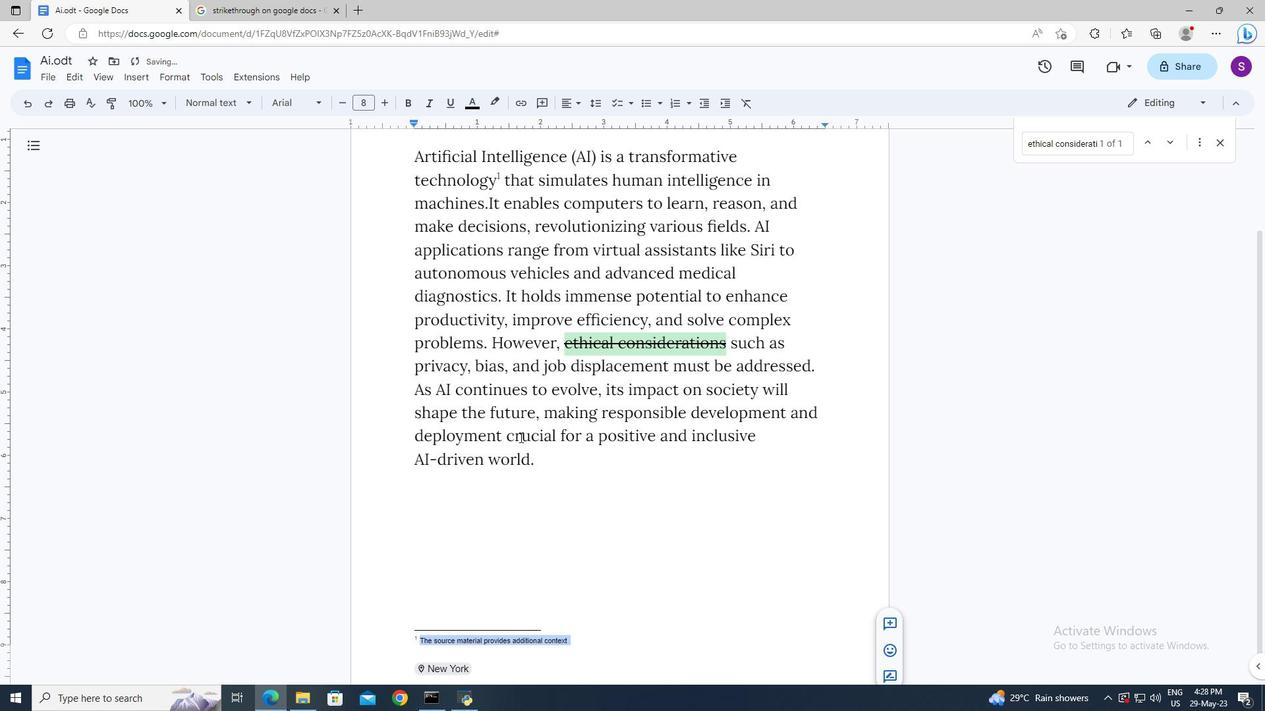 
Action: Mouse pressed left at (524, 451)
Screenshot: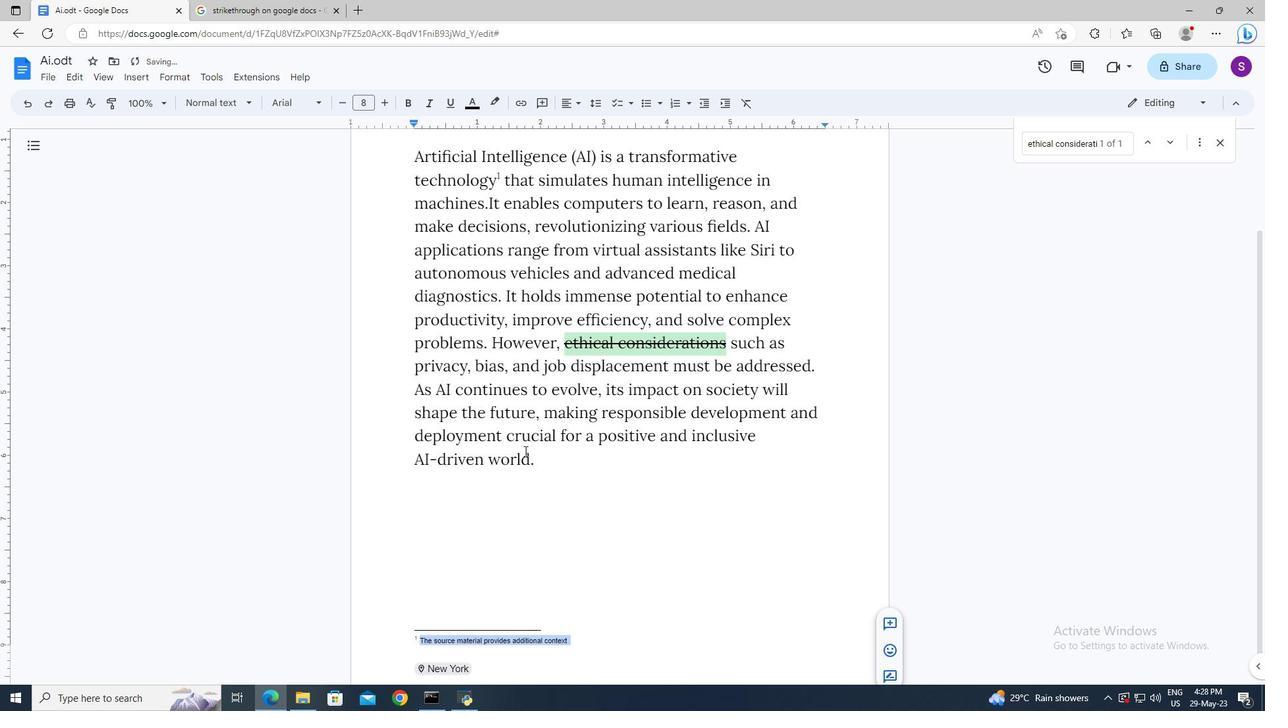 
